 Task: Create a due date automation trigger when advanced on, 2 working days before a card is due add checklist with all checklists complete at 11:00 AM.
Action: Mouse moved to (1029, 309)
Screenshot: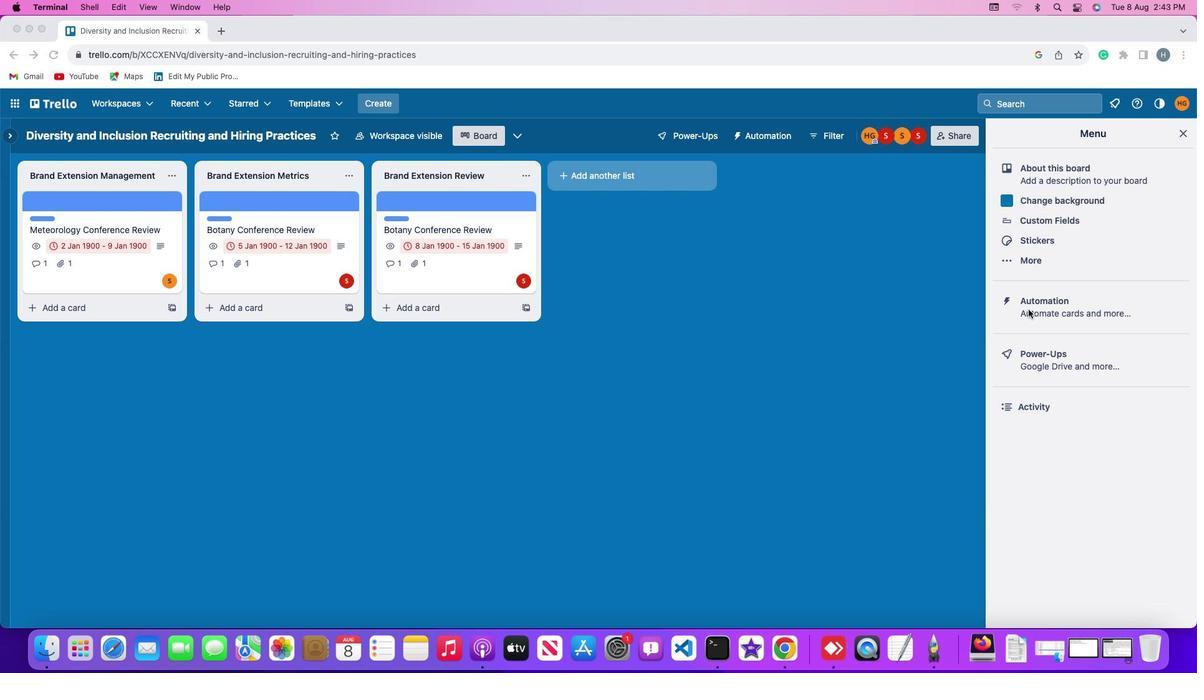 
Action: Mouse pressed left at (1029, 309)
Screenshot: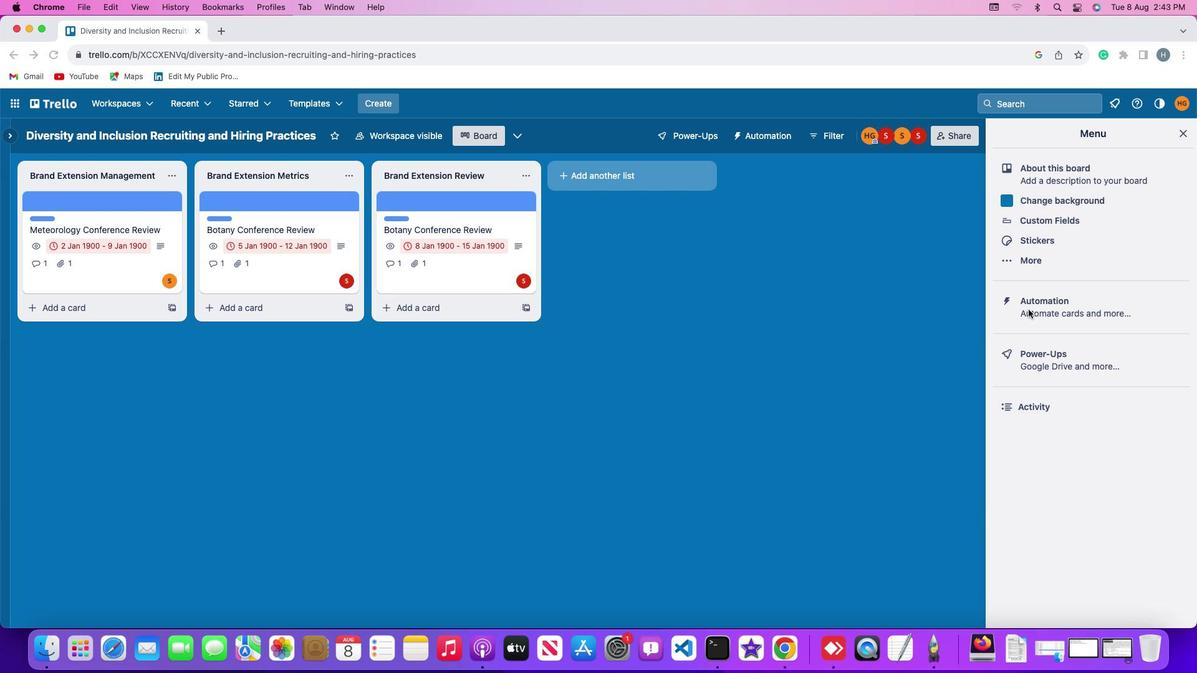 
Action: Mouse pressed left at (1029, 309)
Screenshot: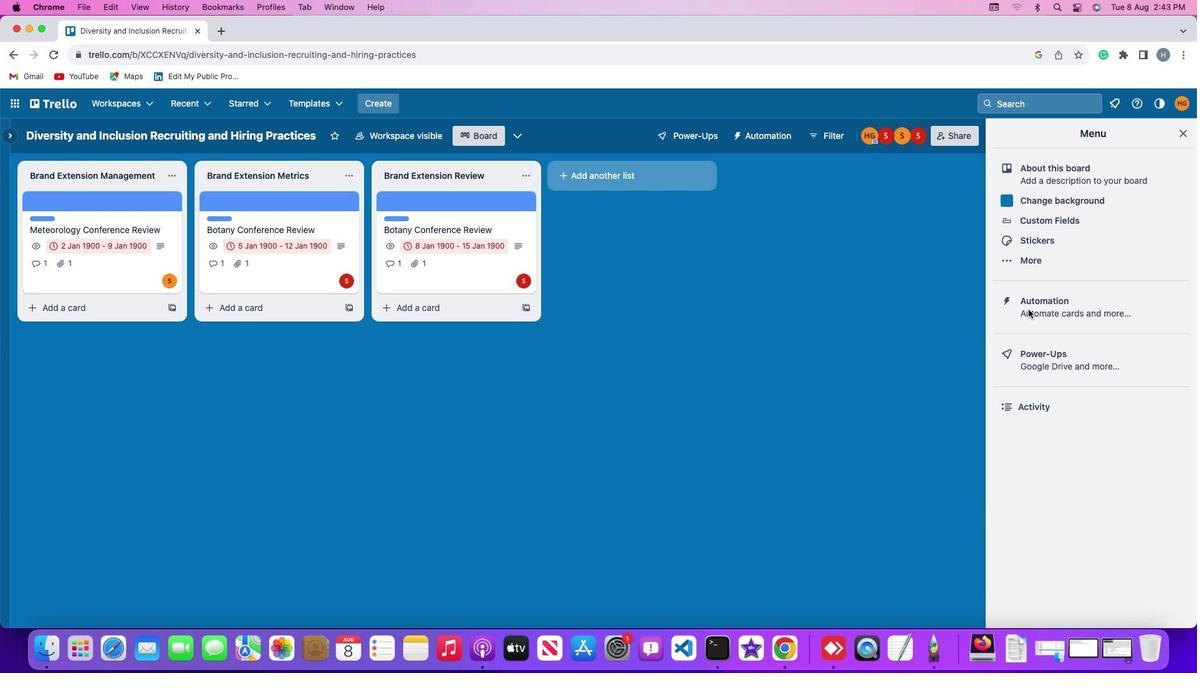 
Action: Mouse moved to (85, 299)
Screenshot: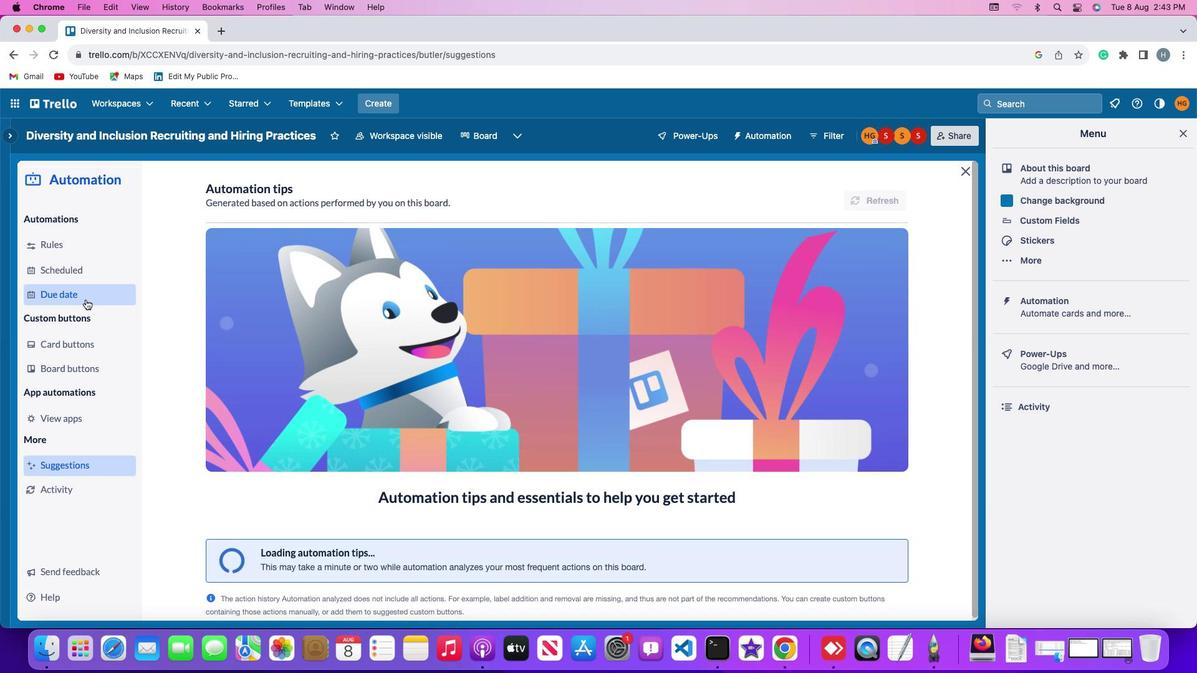 
Action: Mouse pressed left at (85, 299)
Screenshot: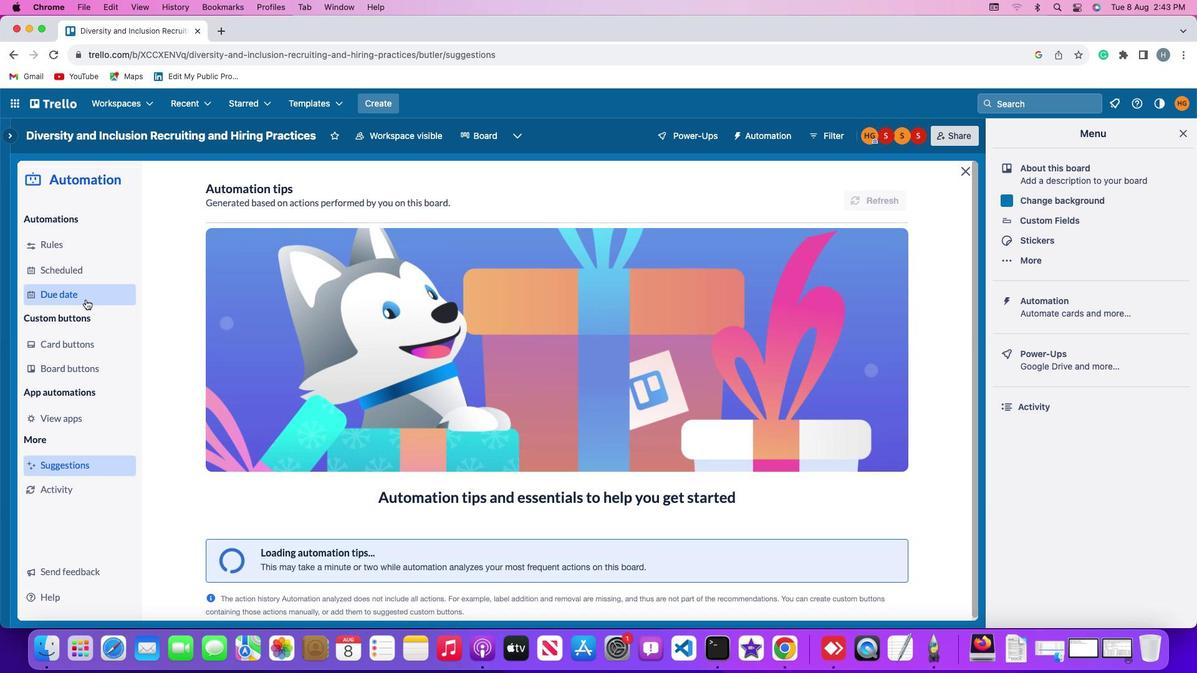 
Action: Mouse moved to (839, 197)
Screenshot: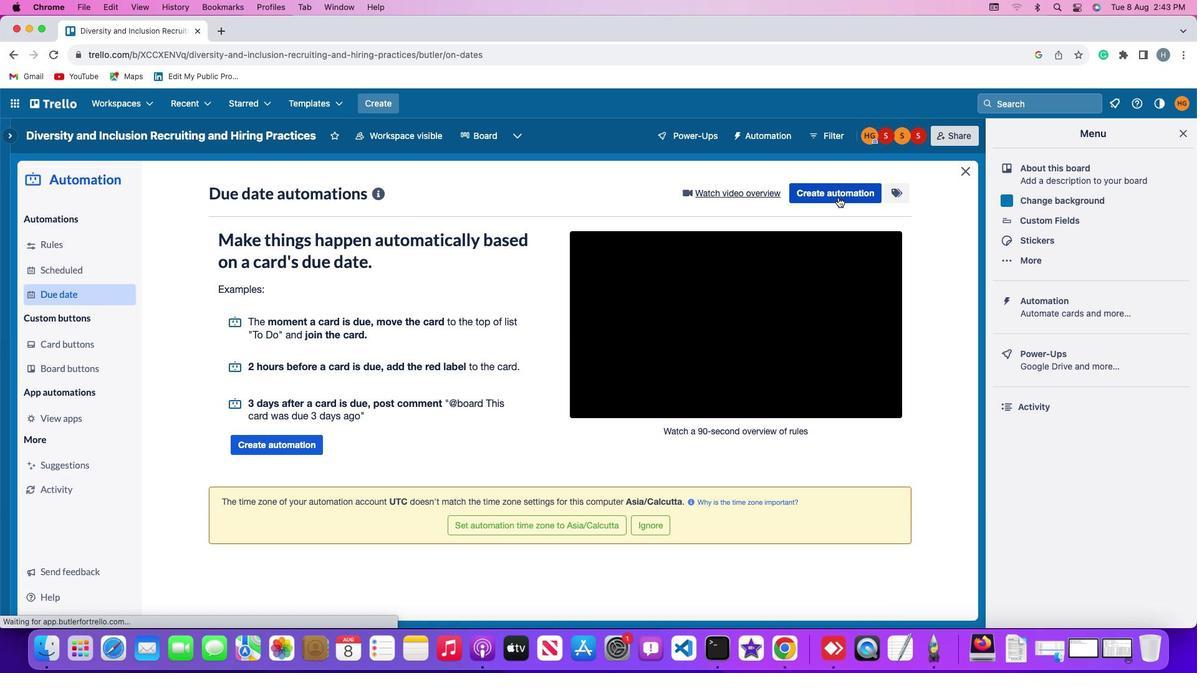 
Action: Mouse pressed left at (839, 197)
Screenshot: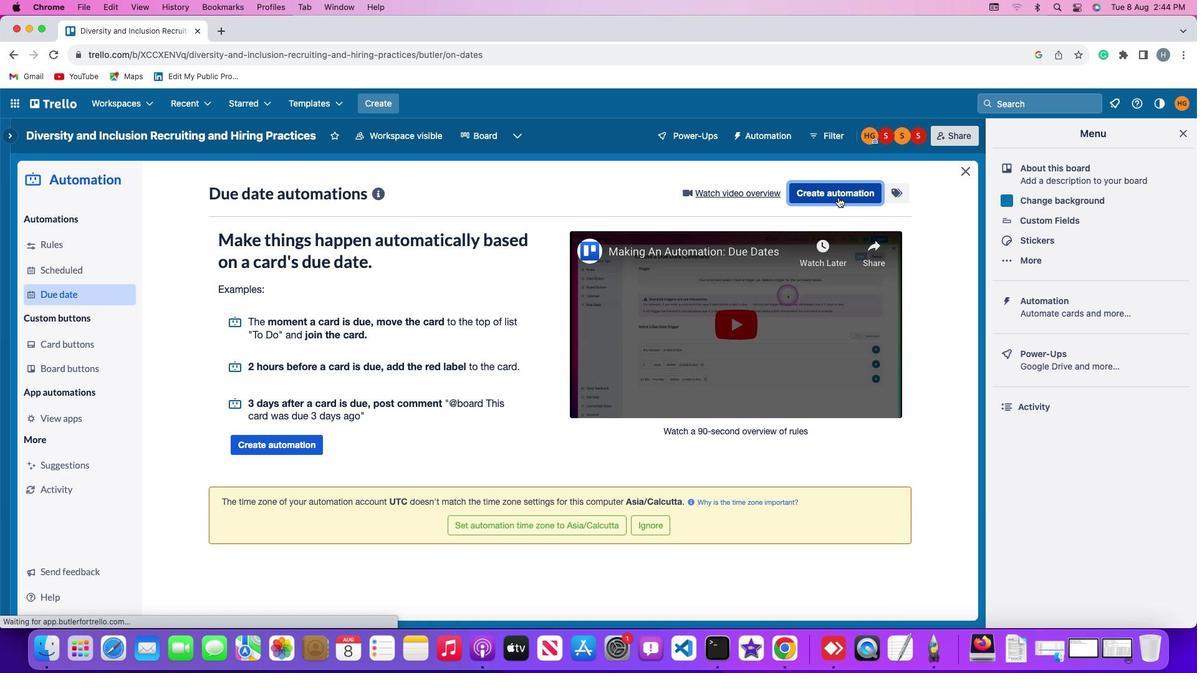 
Action: Mouse moved to (283, 311)
Screenshot: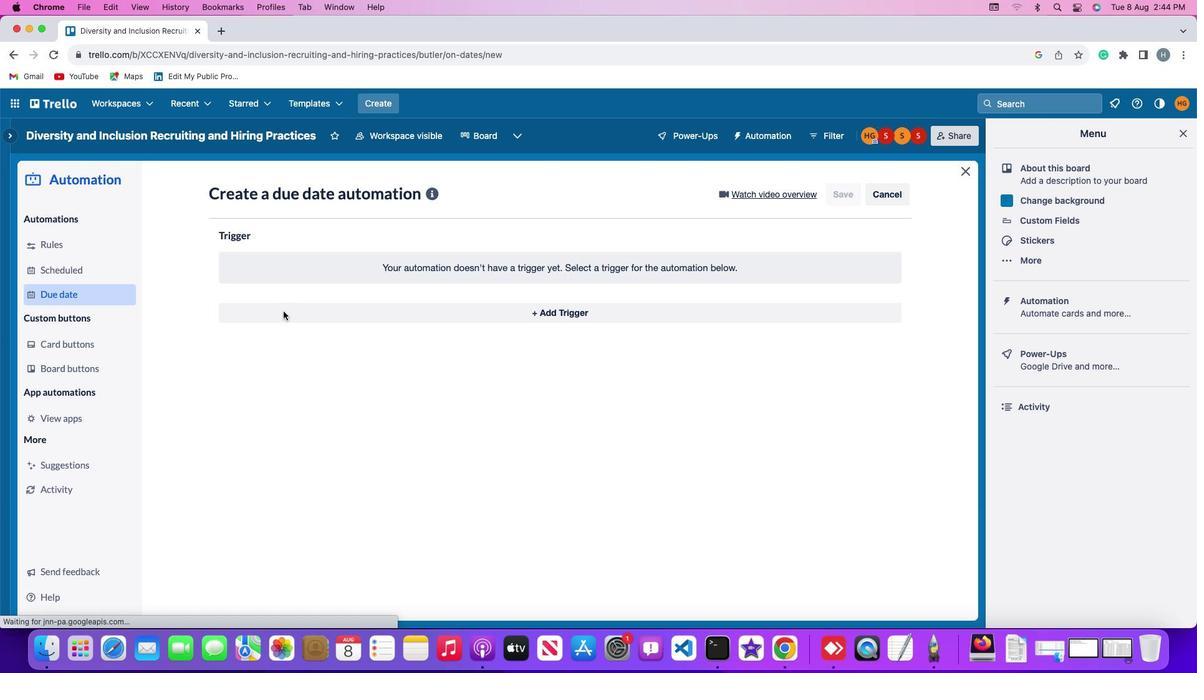 
Action: Mouse pressed left at (283, 311)
Screenshot: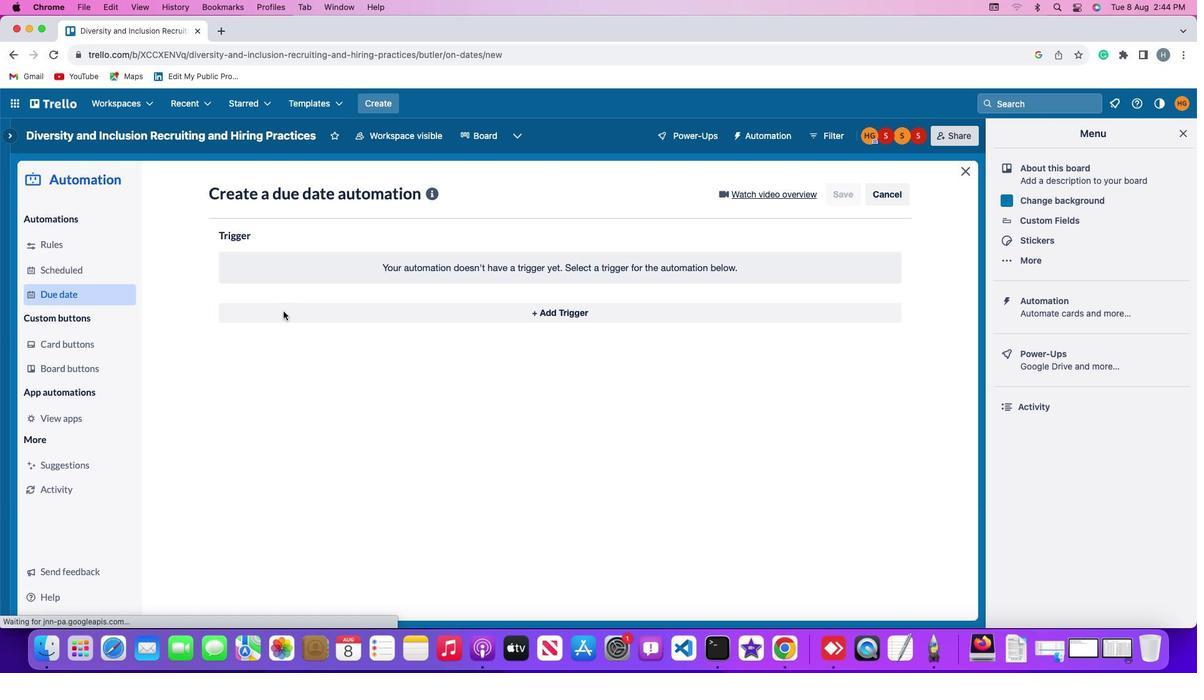 
Action: Mouse moved to (246, 502)
Screenshot: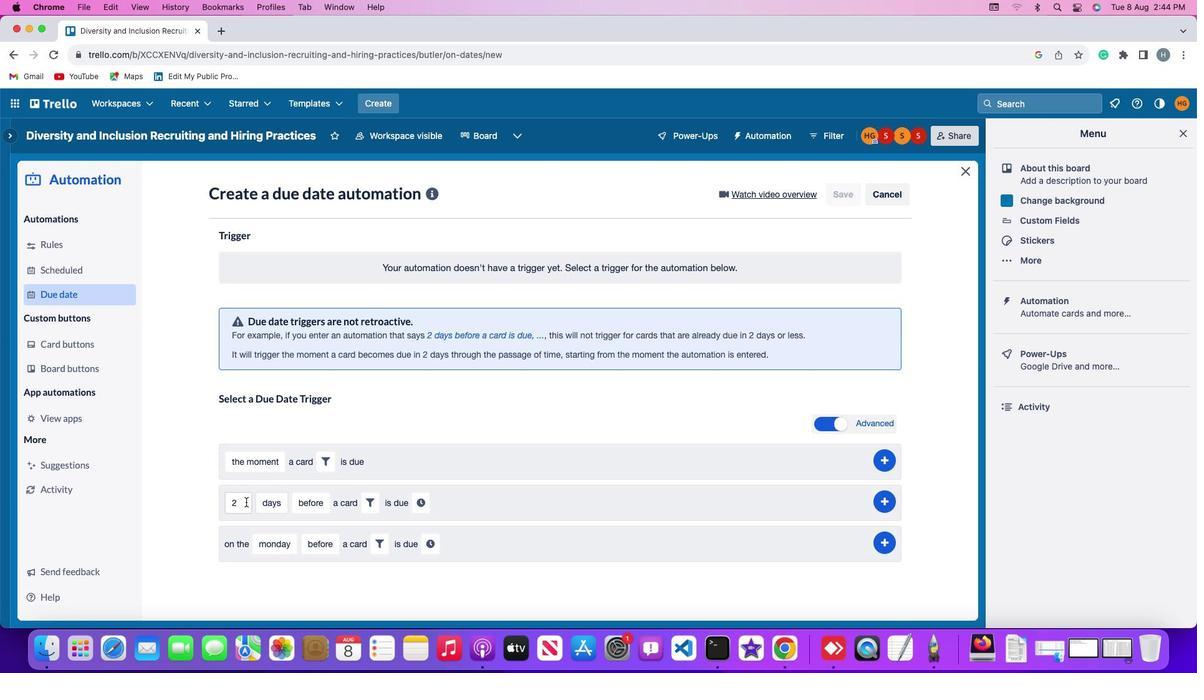 
Action: Mouse pressed left at (246, 502)
Screenshot: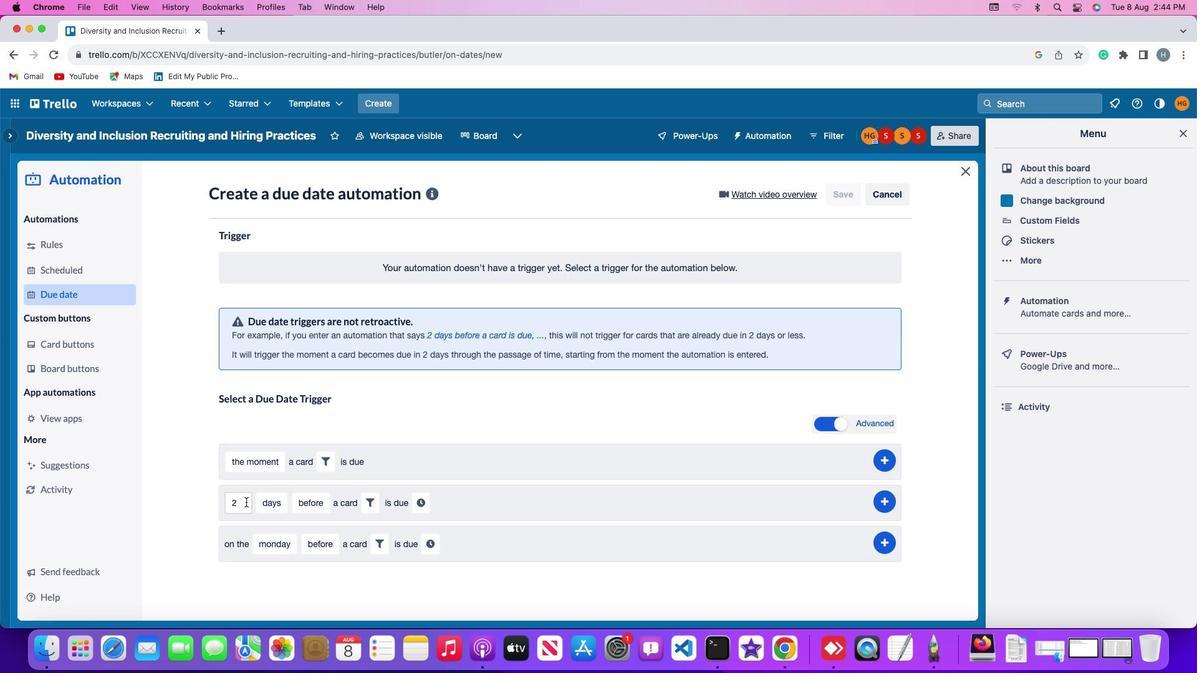 
Action: Key pressed Key.backspace'2'
Screenshot: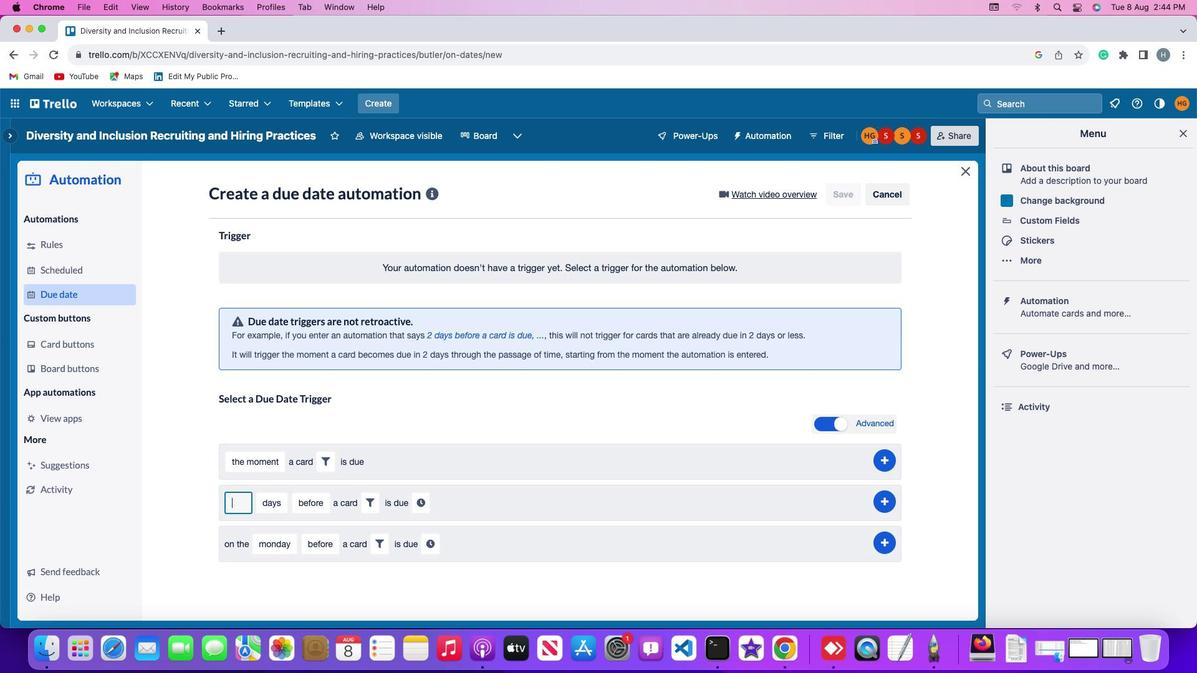 
Action: Mouse moved to (281, 502)
Screenshot: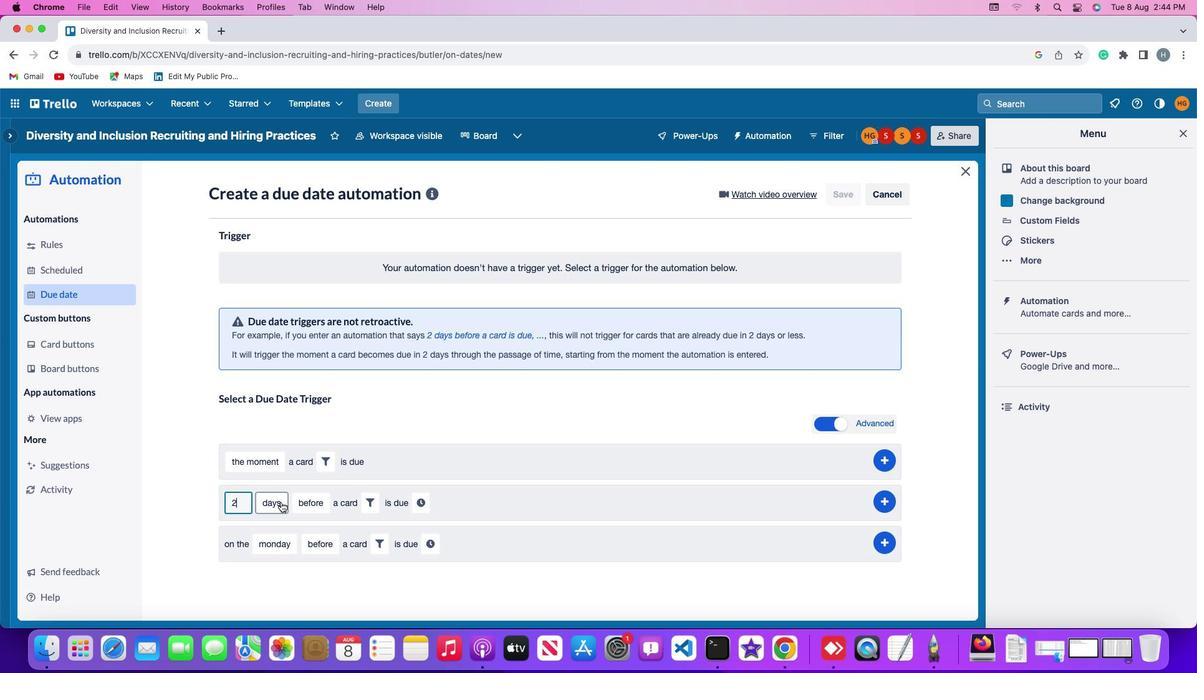 
Action: Mouse pressed left at (281, 502)
Screenshot: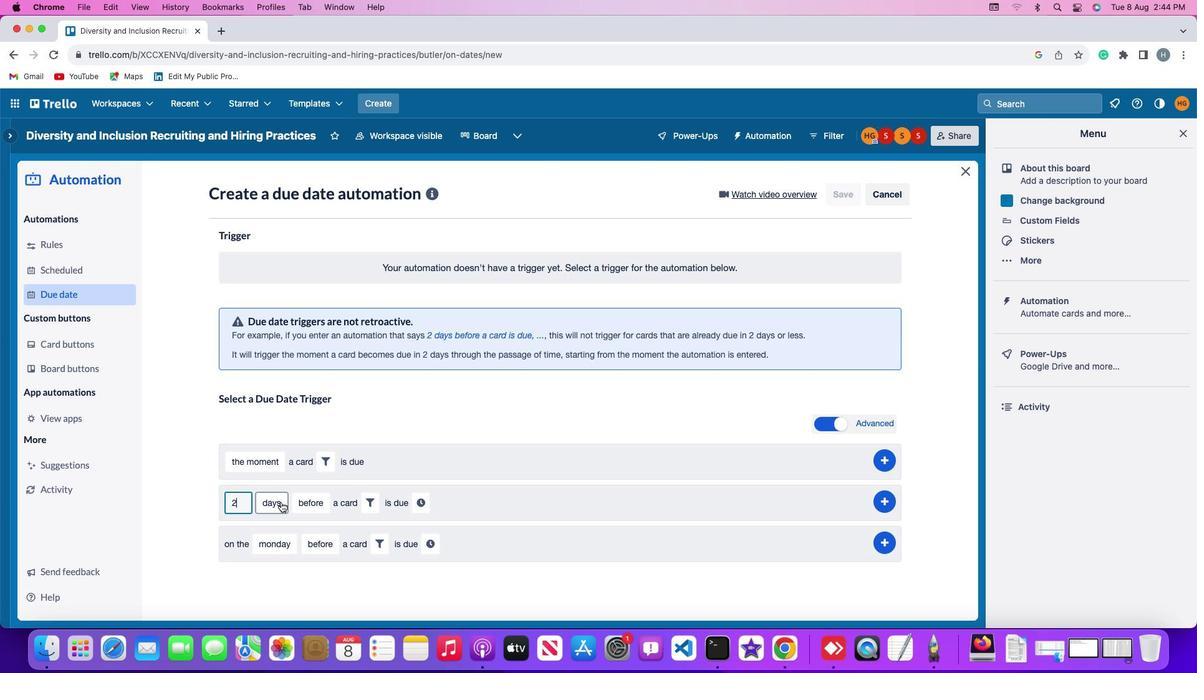 
Action: Mouse moved to (278, 545)
Screenshot: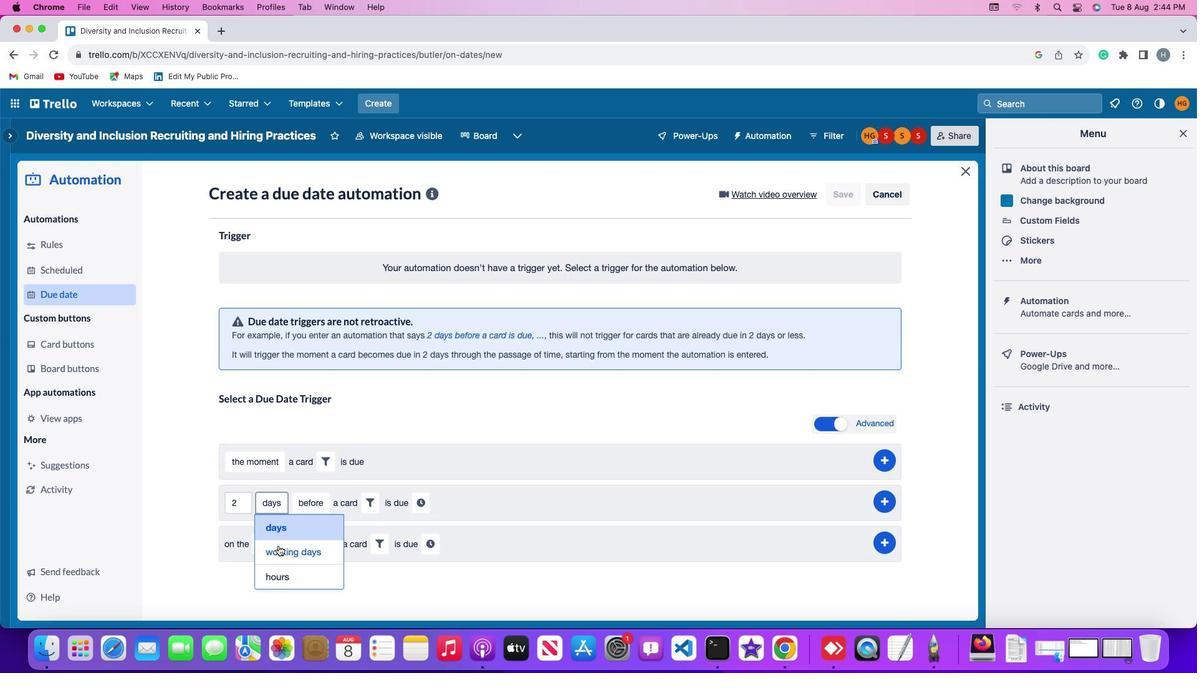 
Action: Mouse pressed left at (278, 545)
Screenshot: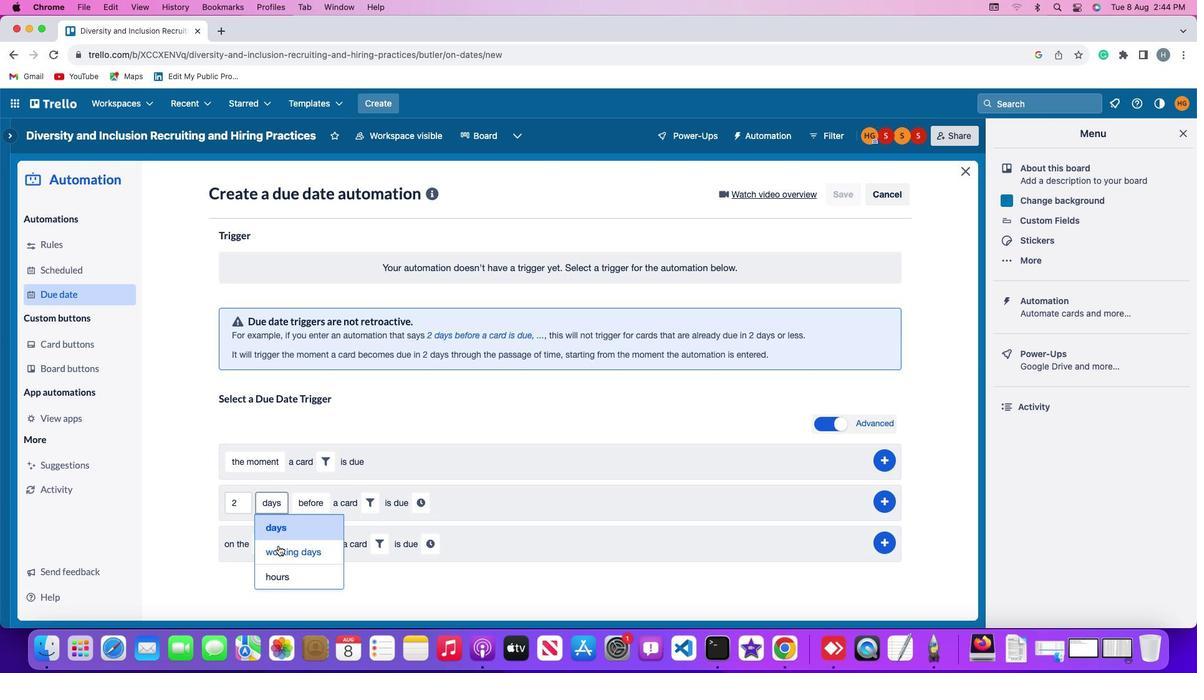 
Action: Mouse moved to (333, 504)
Screenshot: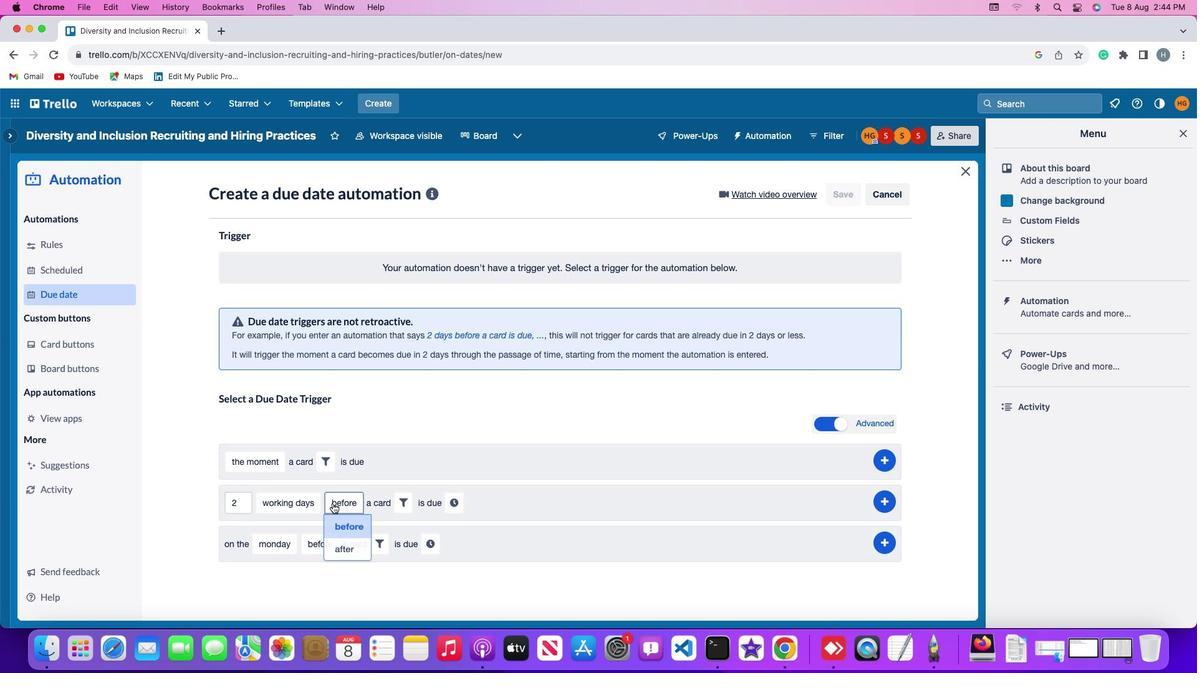 
Action: Mouse pressed left at (333, 504)
Screenshot: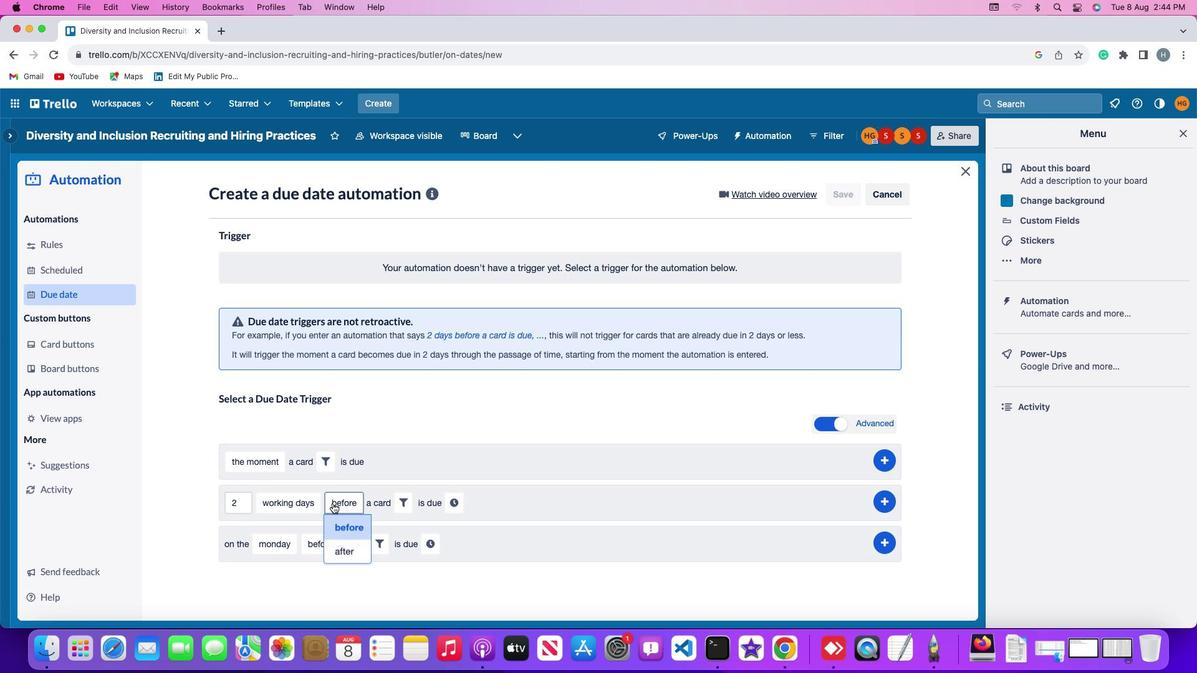 
Action: Mouse moved to (346, 527)
Screenshot: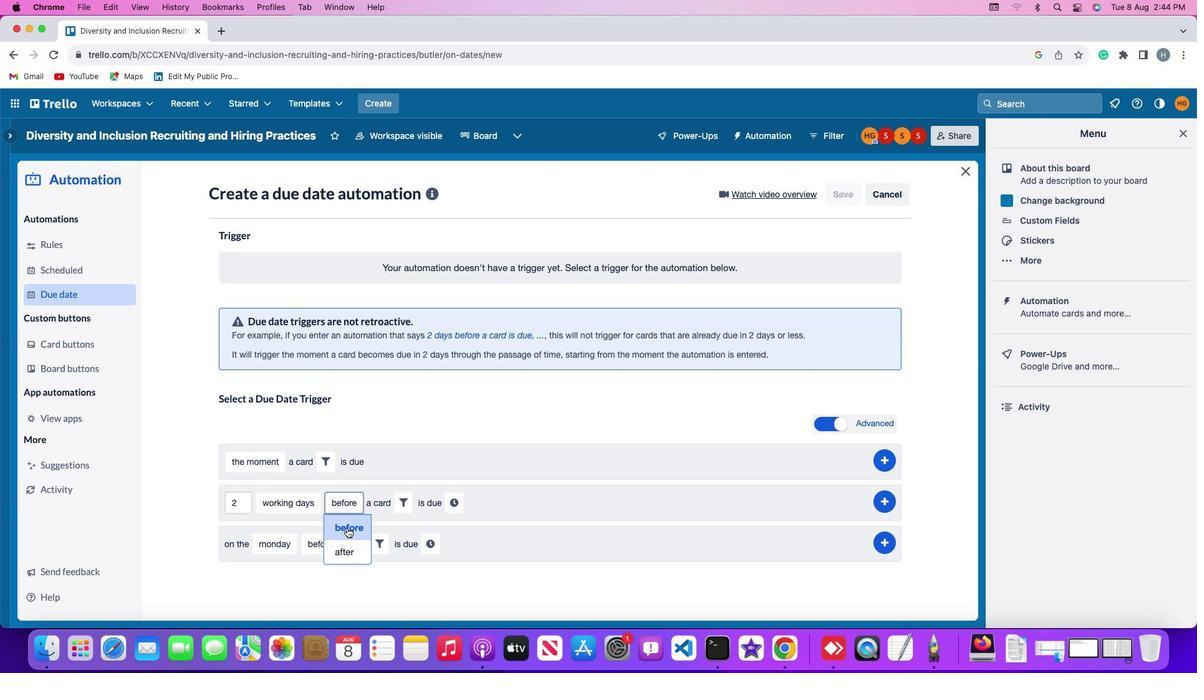 
Action: Mouse pressed left at (346, 527)
Screenshot: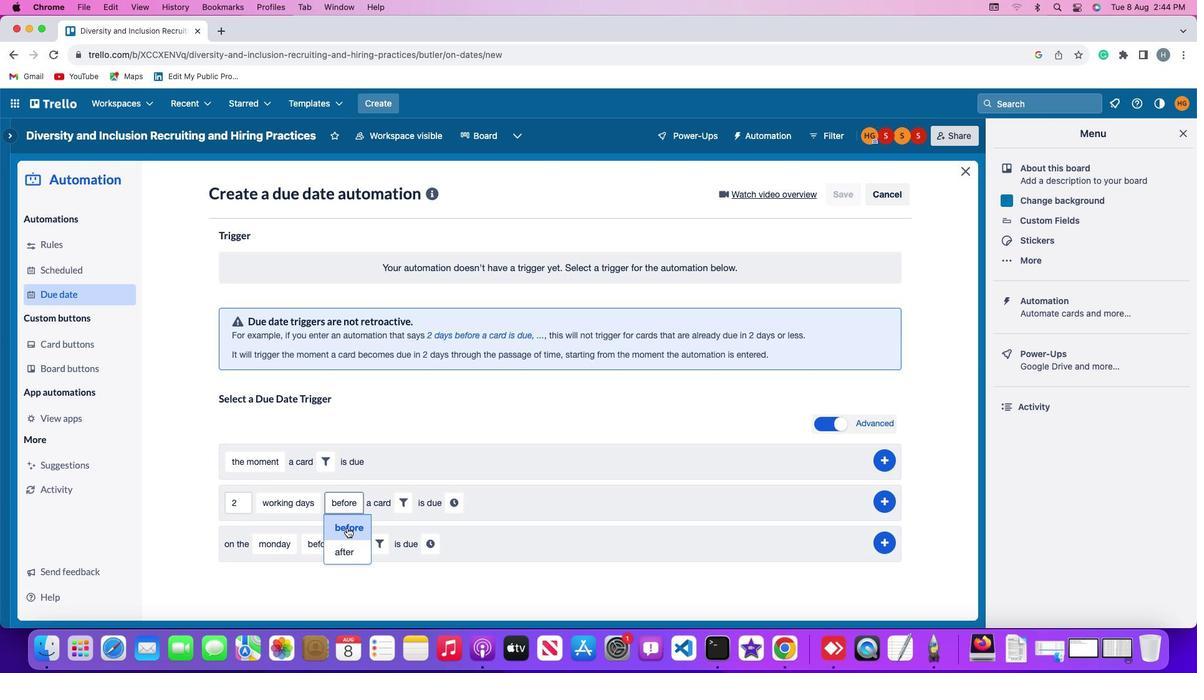 
Action: Mouse moved to (407, 510)
Screenshot: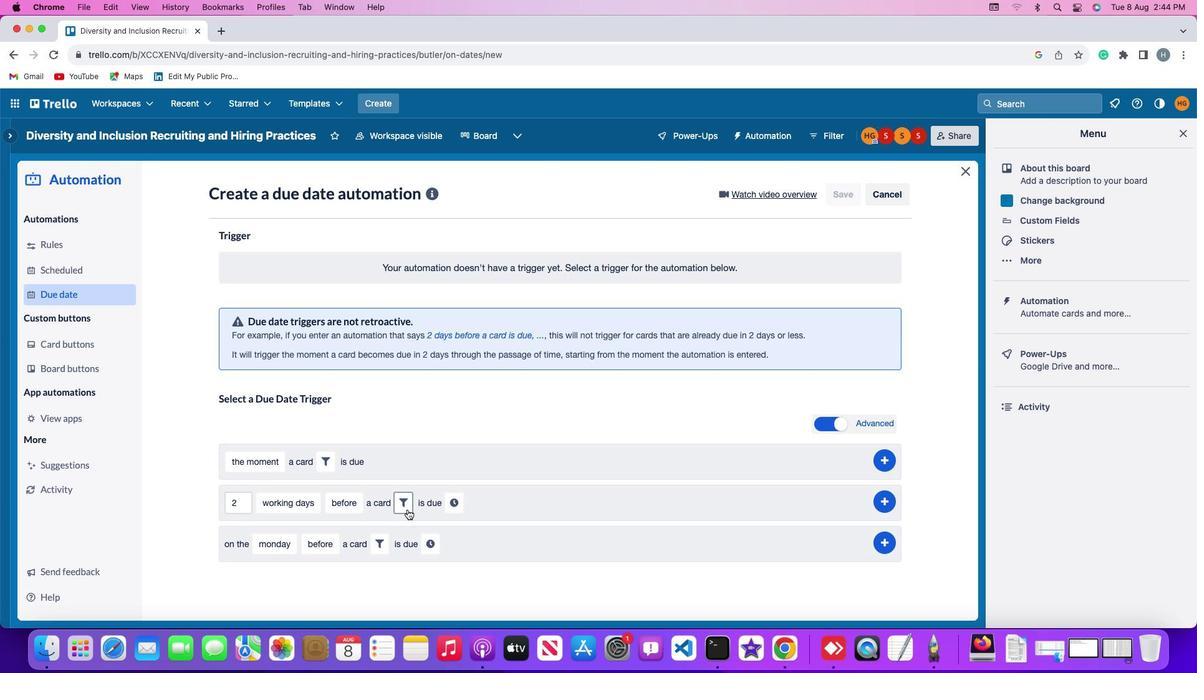 
Action: Mouse pressed left at (407, 510)
Screenshot: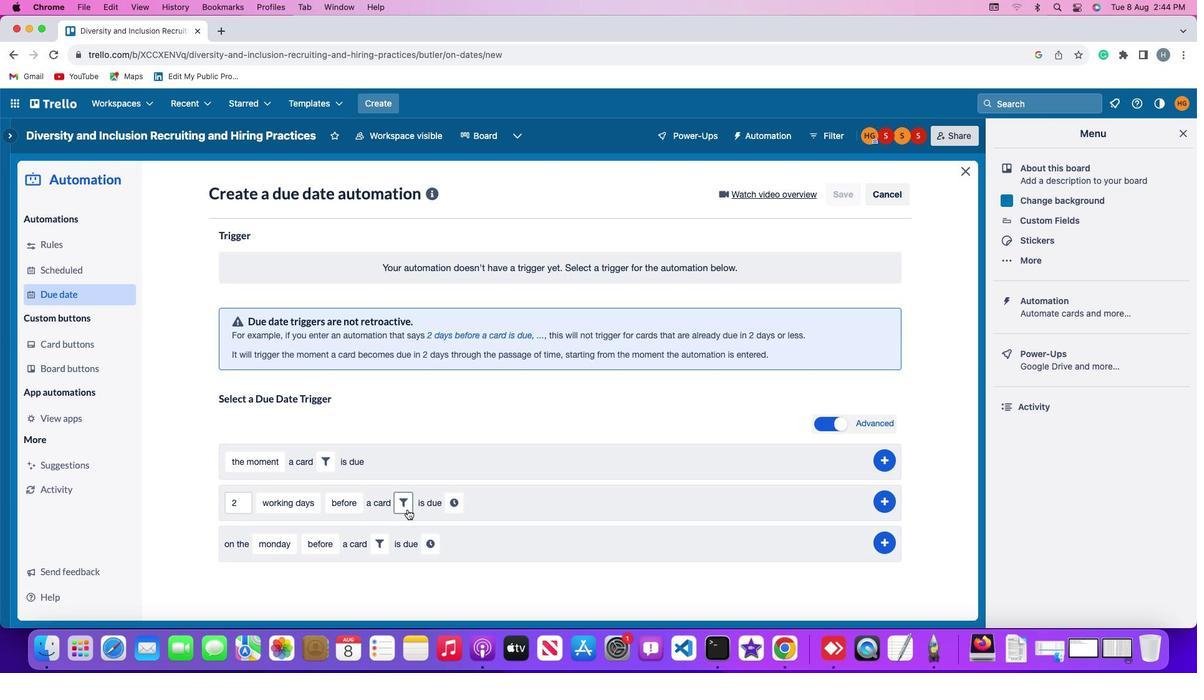 
Action: Mouse moved to (517, 539)
Screenshot: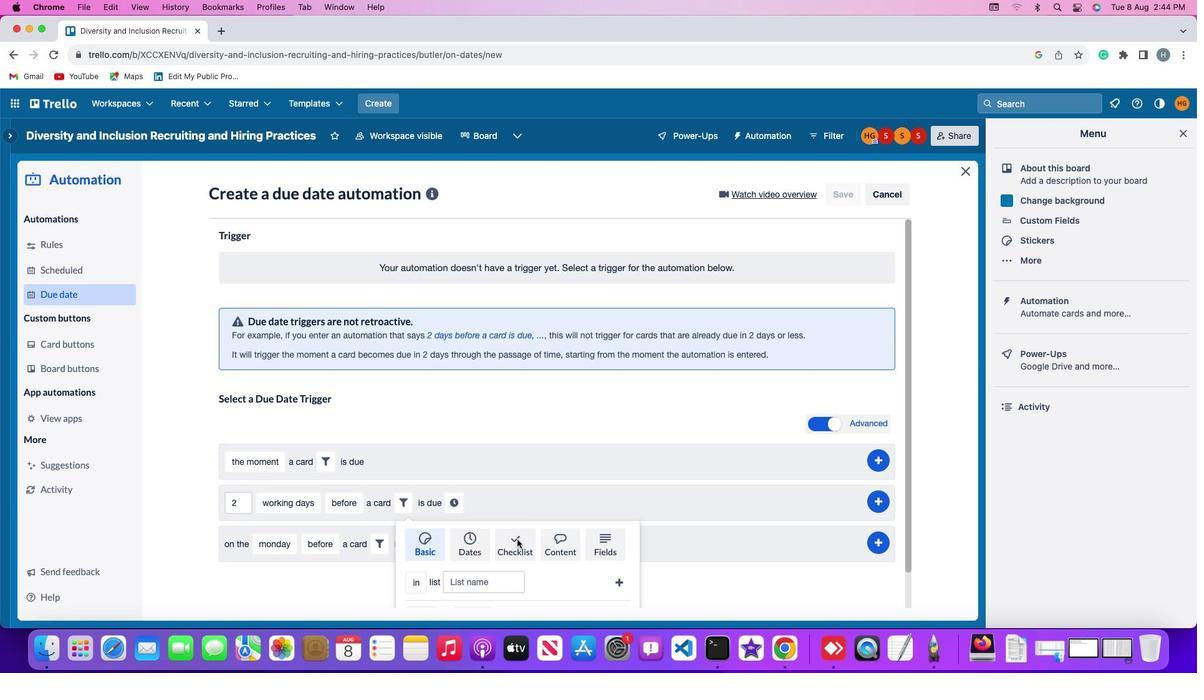 
Action: Mouse pressed left at (517, 539)
Screenshot: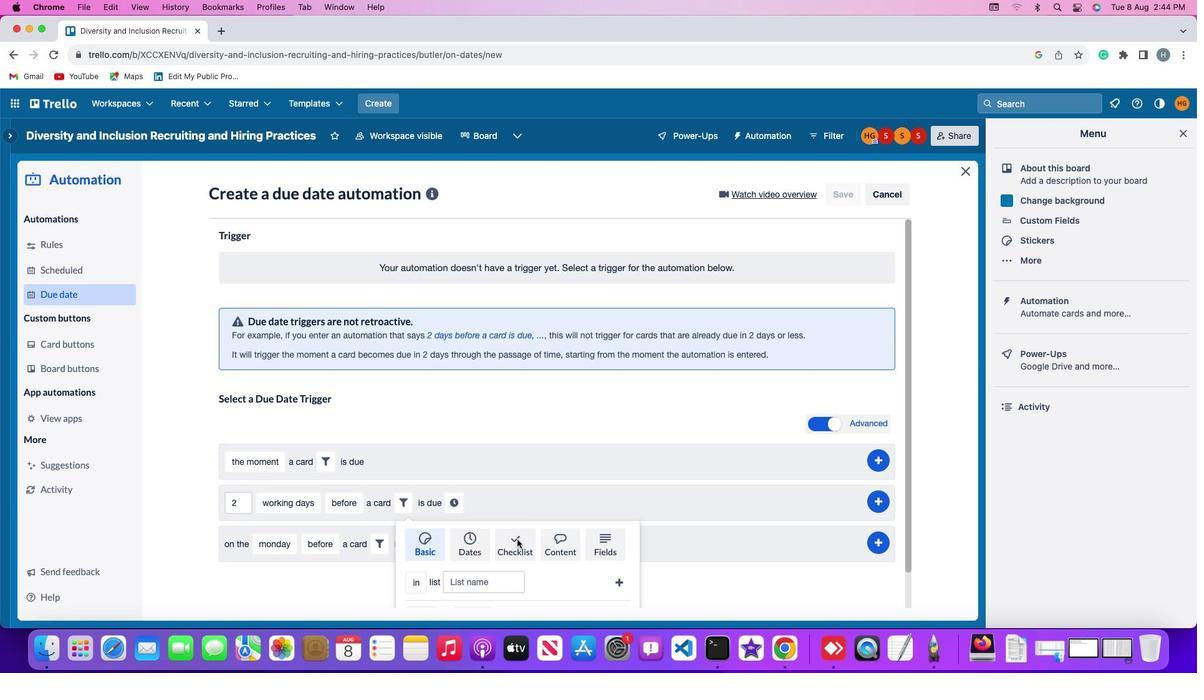 
Action: Mouse moved to (492, 455)
Screenshot: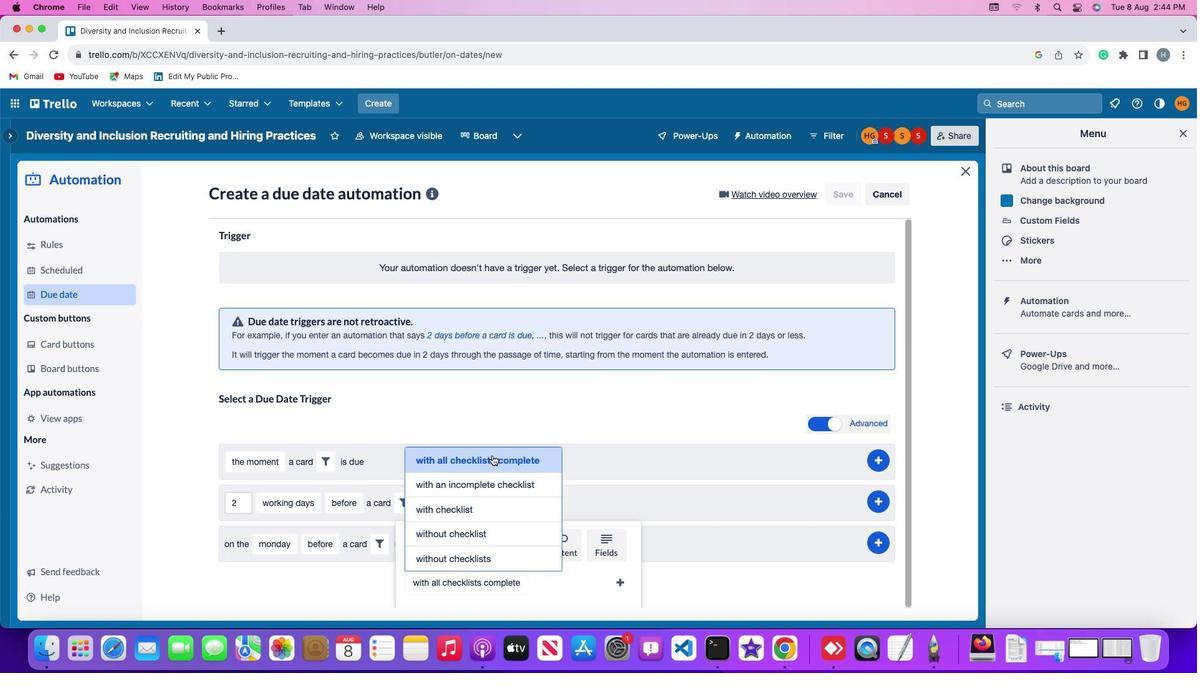 
Action: Mouse pressed left at (492, 455)
Screenshot: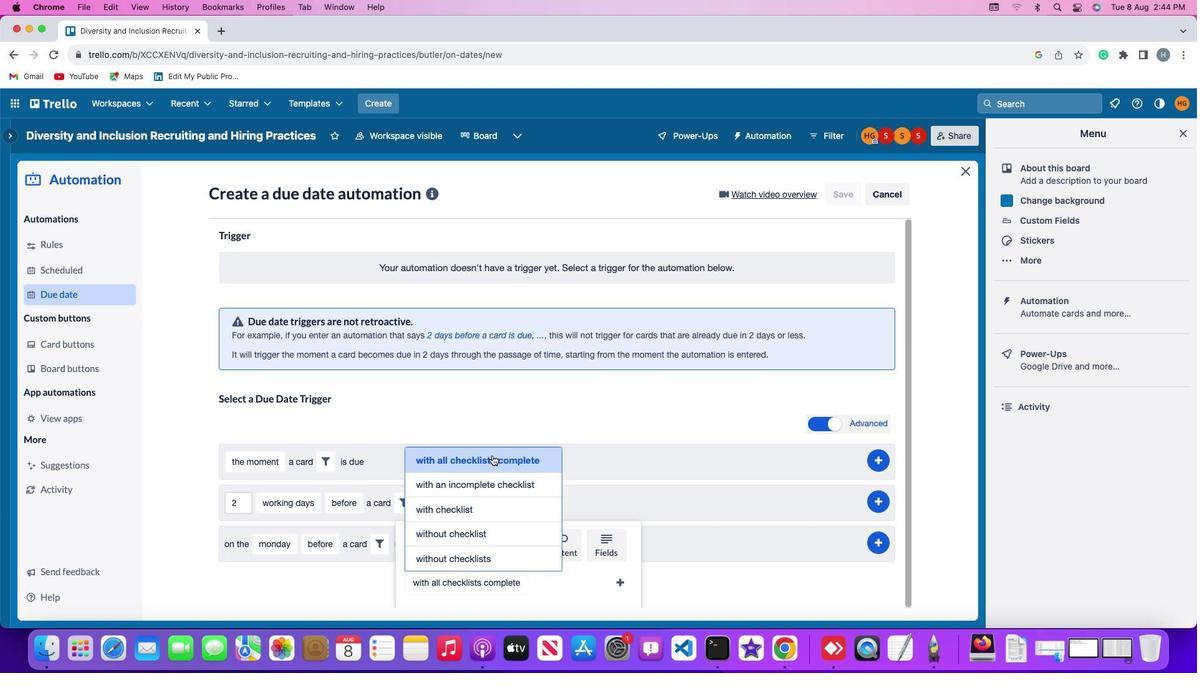 
Action: Mouse moved to (620, 581)
Screenshot: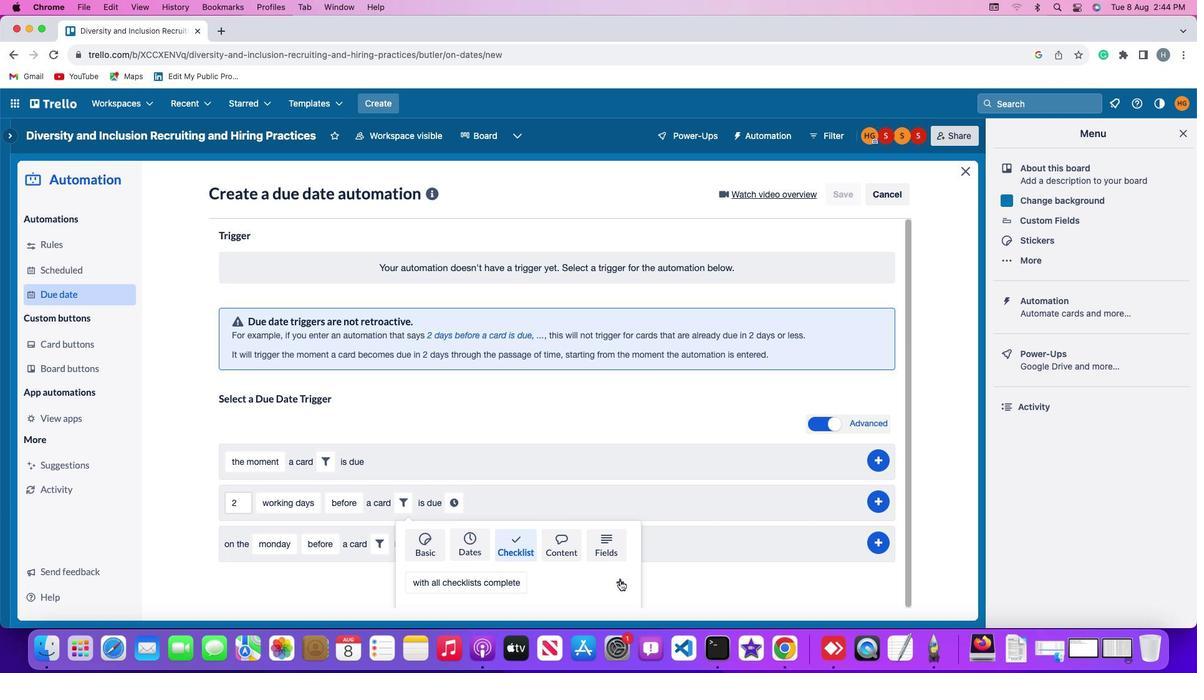 
Action: Mouse pressed left at (620, 581)
Screenshot: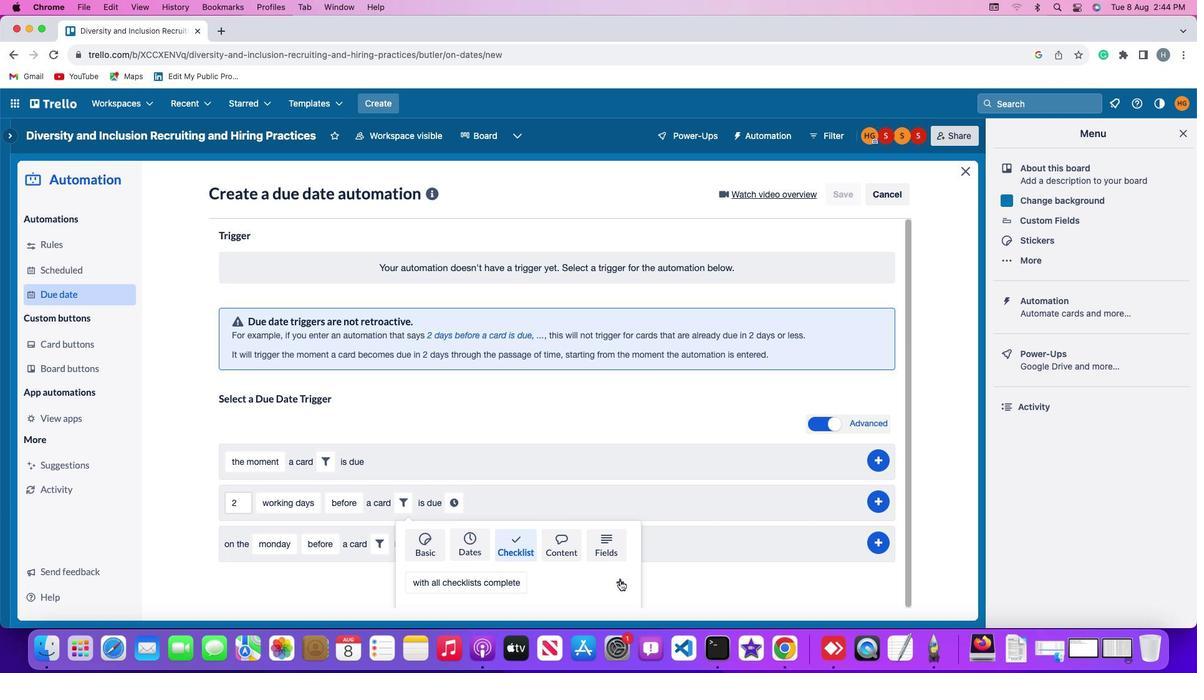 
Action: Mouse moved to (592, 509)
Screenshot: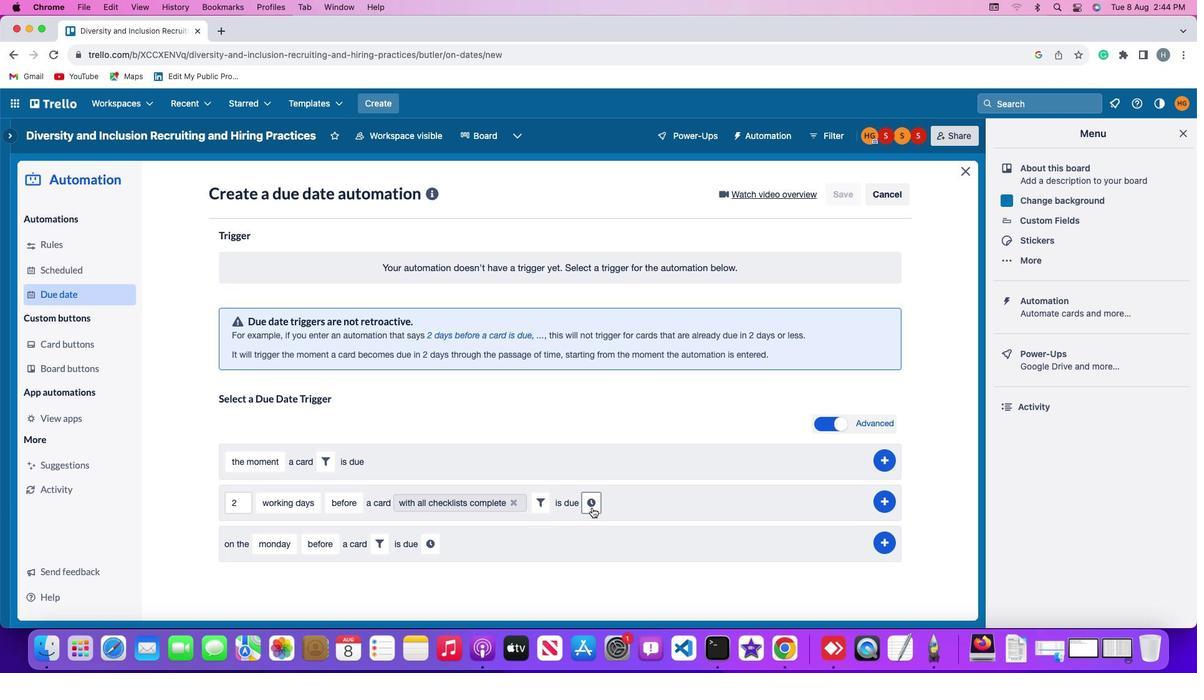 
Action: Mouse pressed left at (592, 509)
Screenshot: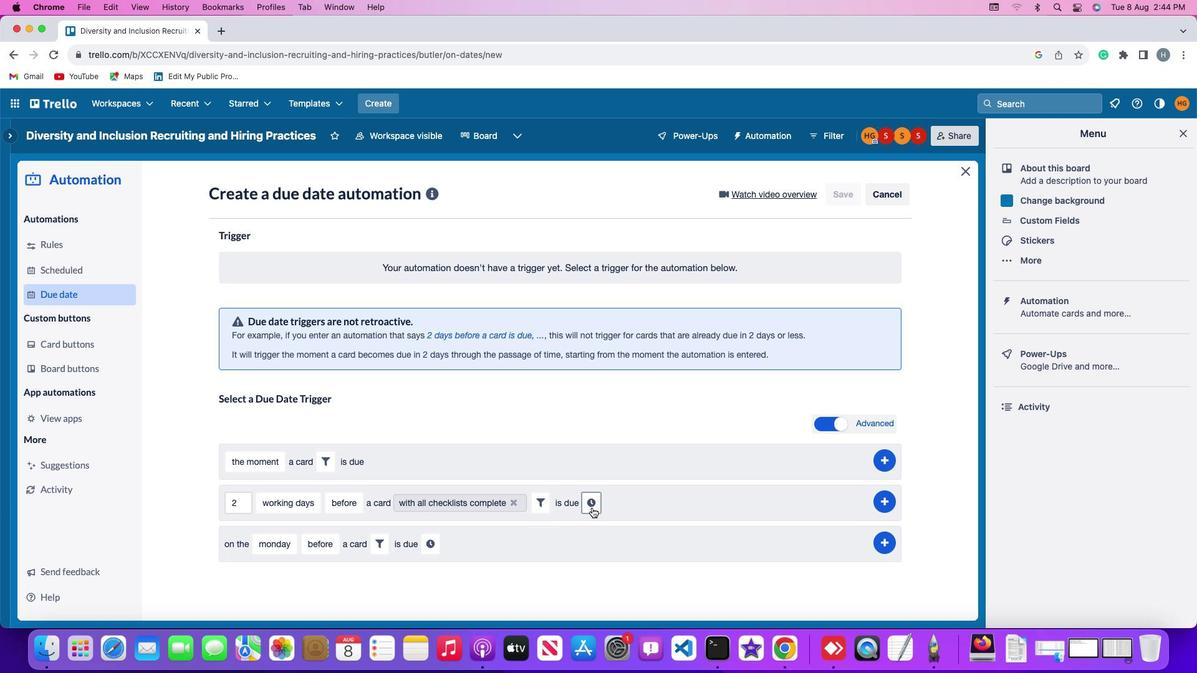 
Action: Mouse moved to (613, 506)
Screenshot: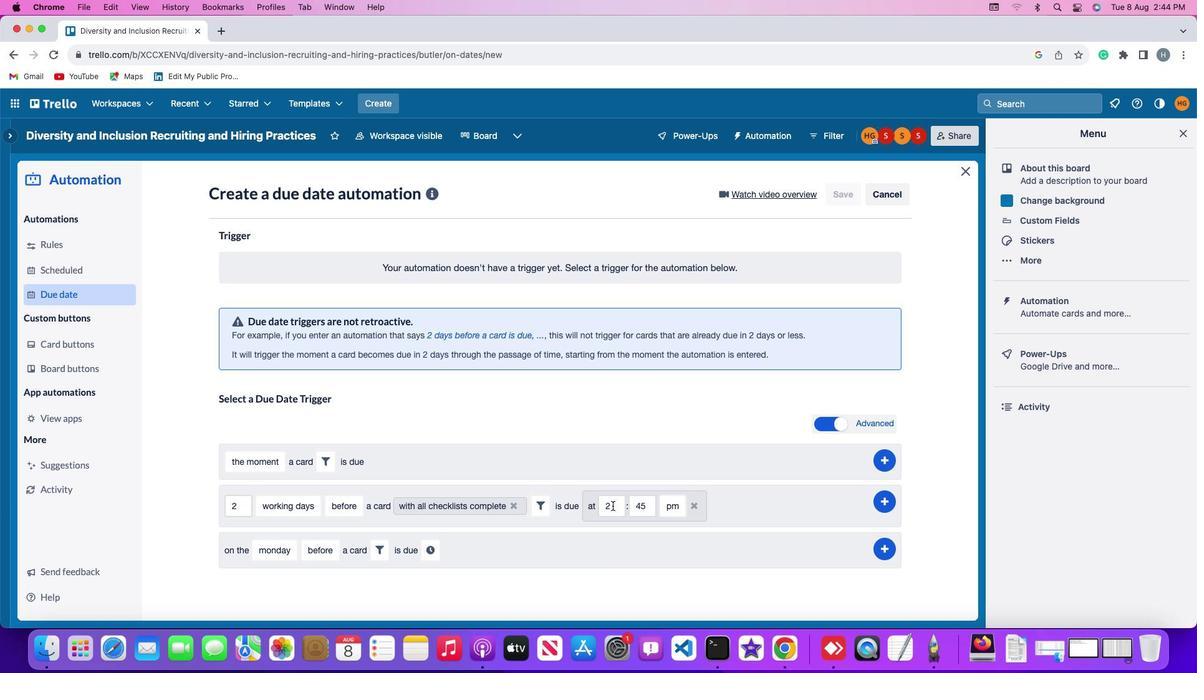 
Action: Mouse pressed left at (613, 506)
Screenshot: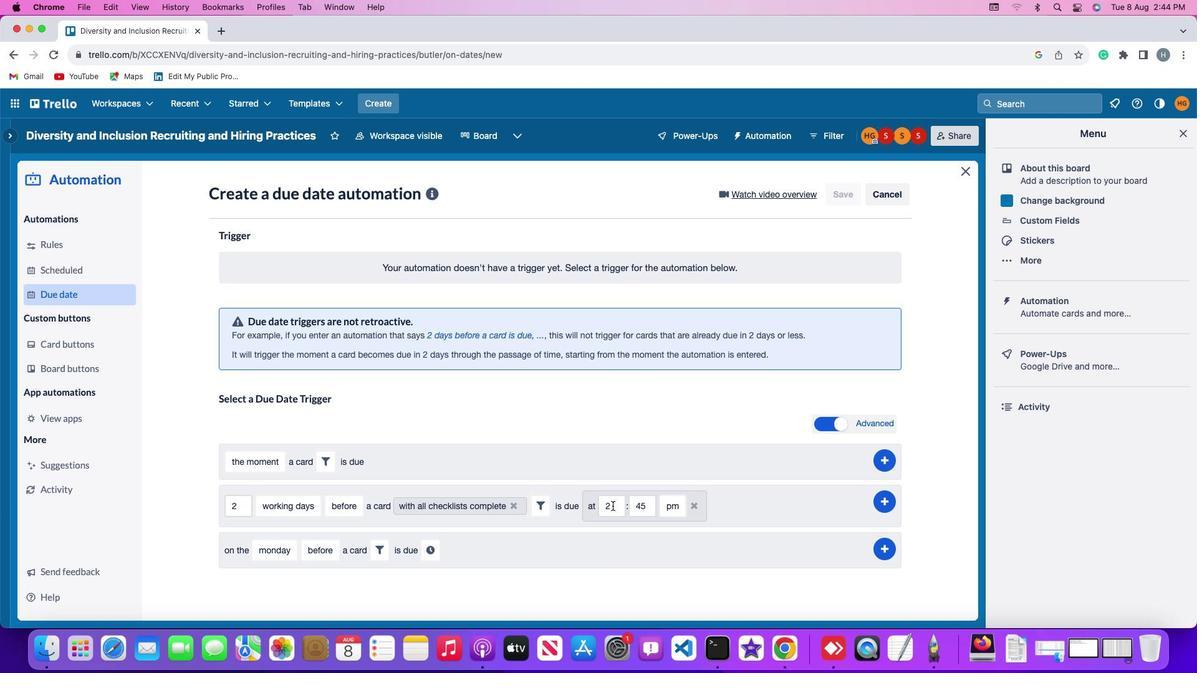 
Action: Mouse moved to (618, 506)
Screenshot: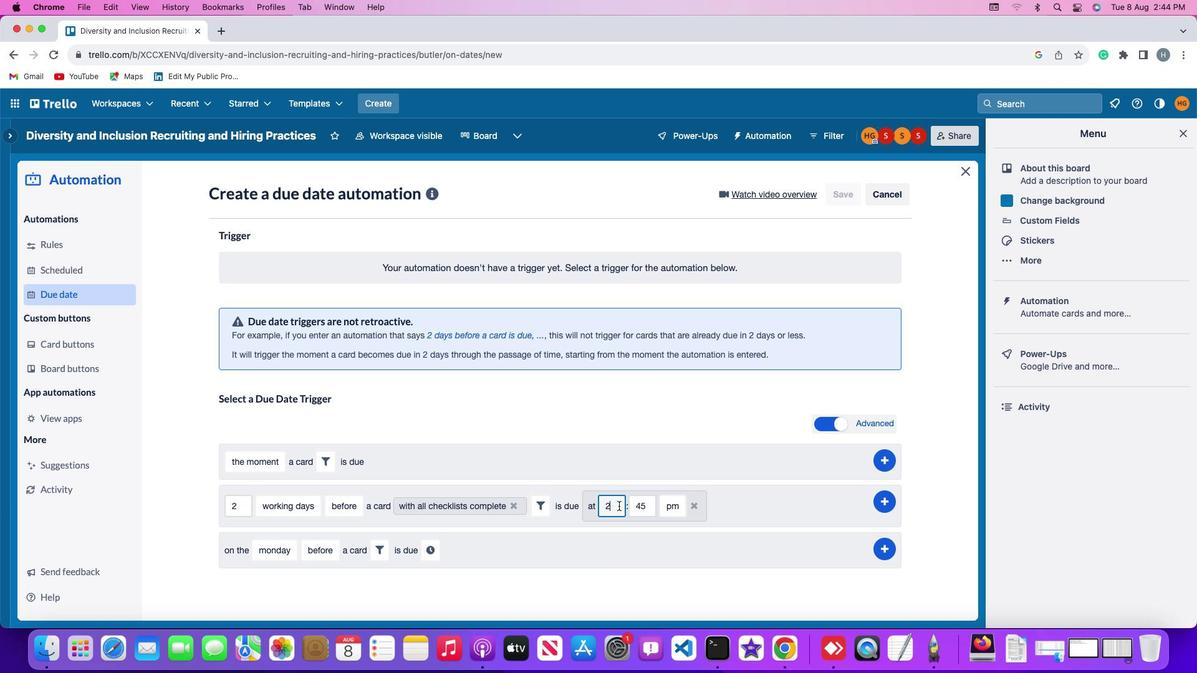 
Action: Key pressed Key.backspace'1''1'
Screenshot: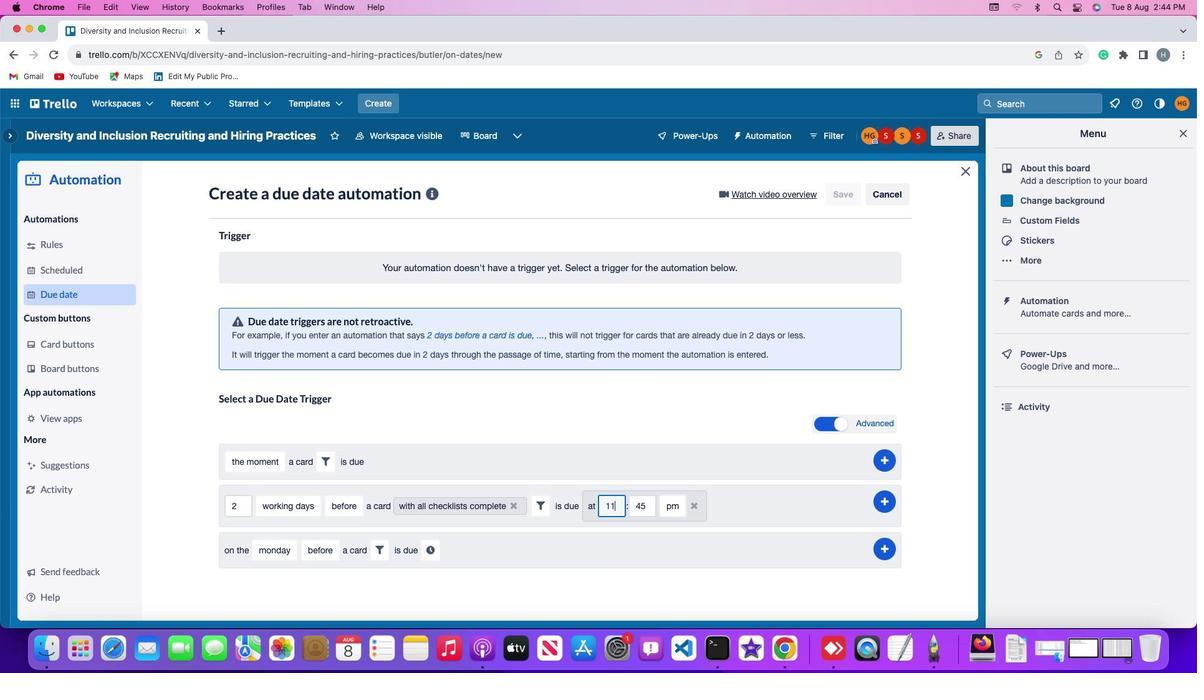
Action: Mouse moved to (651, 504)
Screenshot: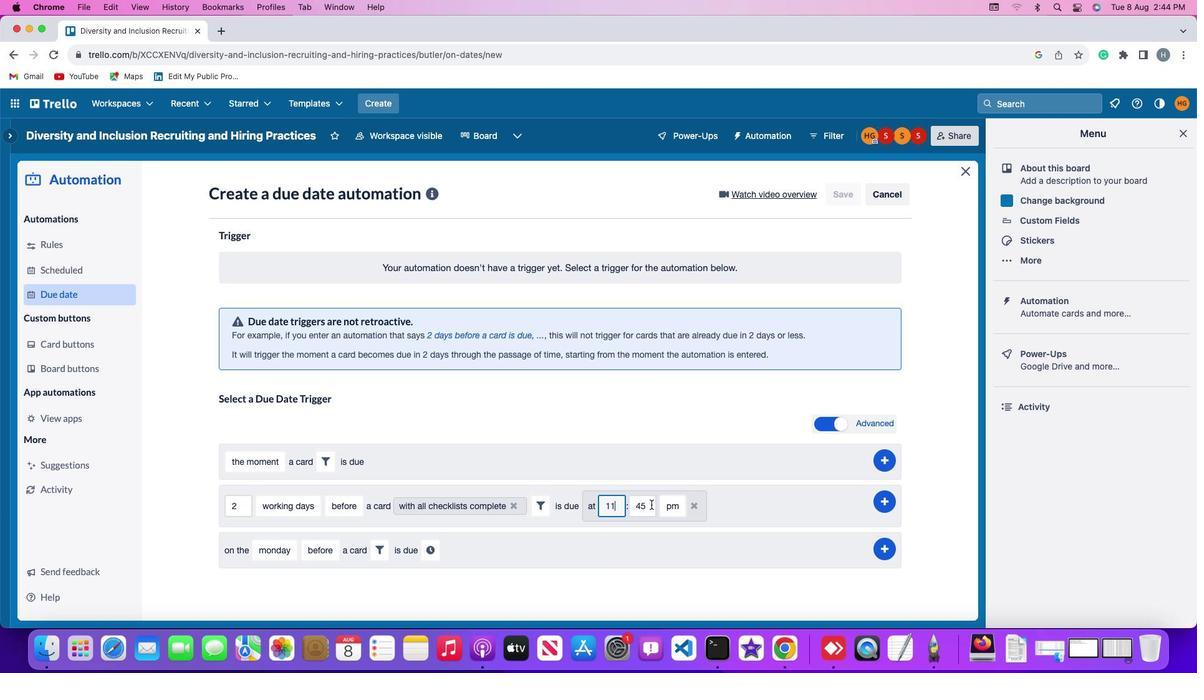 
Action: Mouse pressed left at (651, 504)
Screenshot: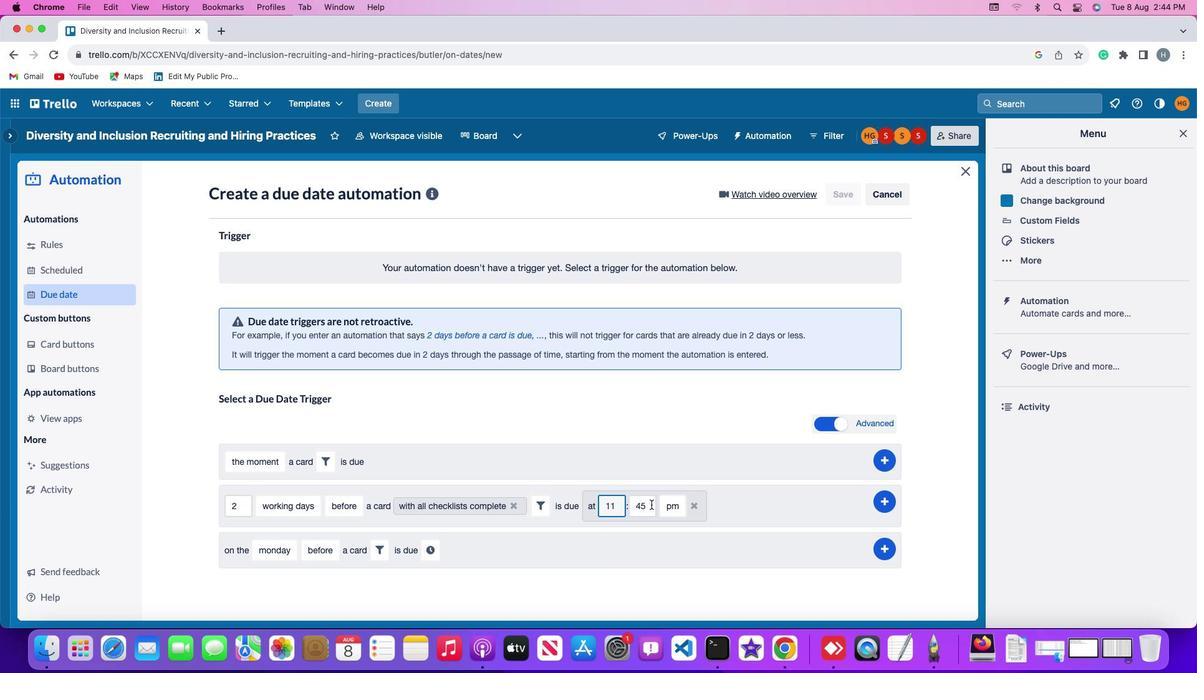 
Action: Key pressed Key.backspaceKey.backspaceKey.backspace'0''0'
Screenshot: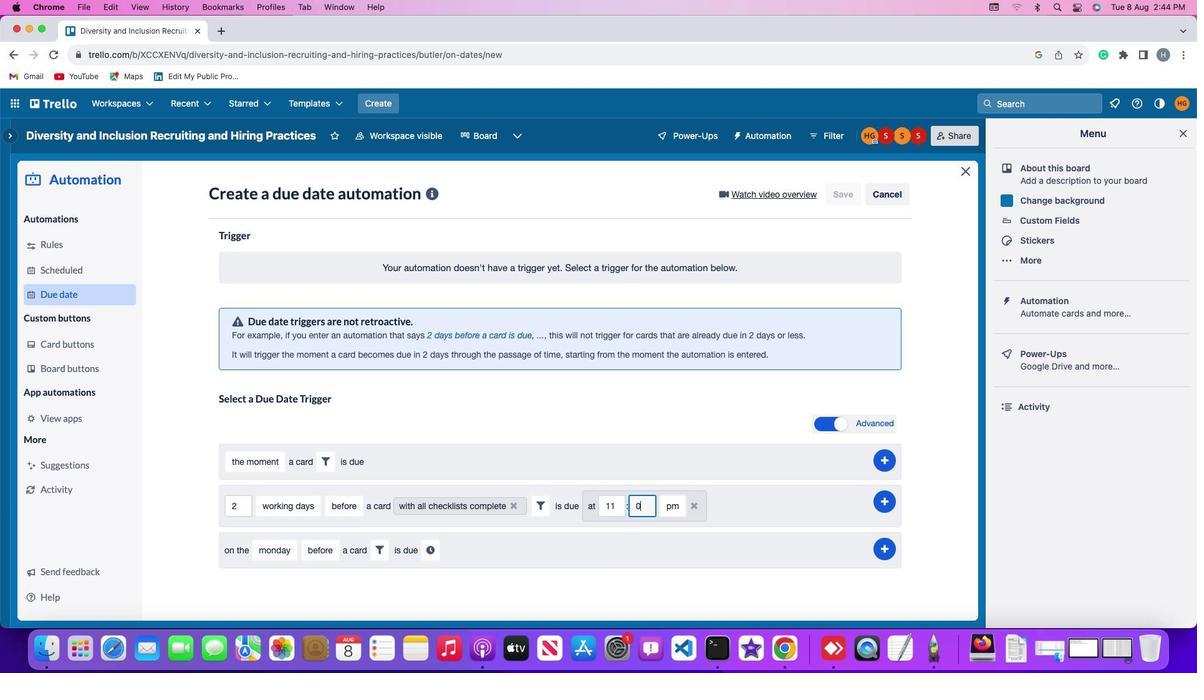
Action: Mouse moved to (675, 505)
Screenshot: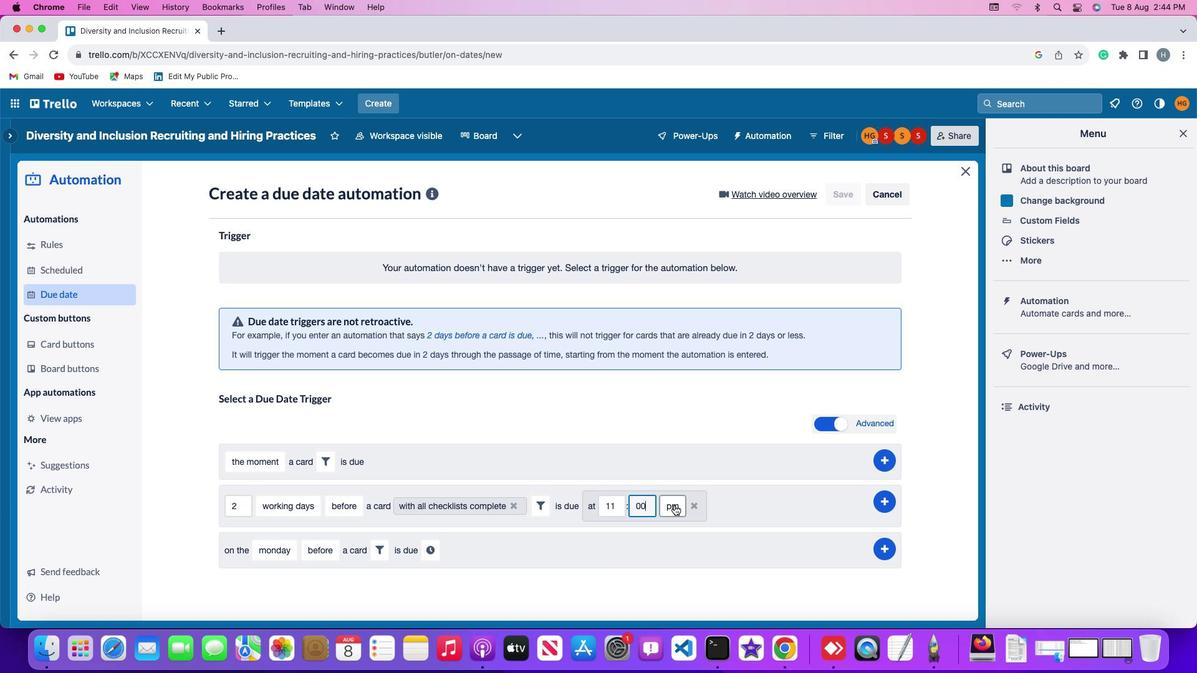 
Action: Mouse pressed left at (675, 505)
Screenshot: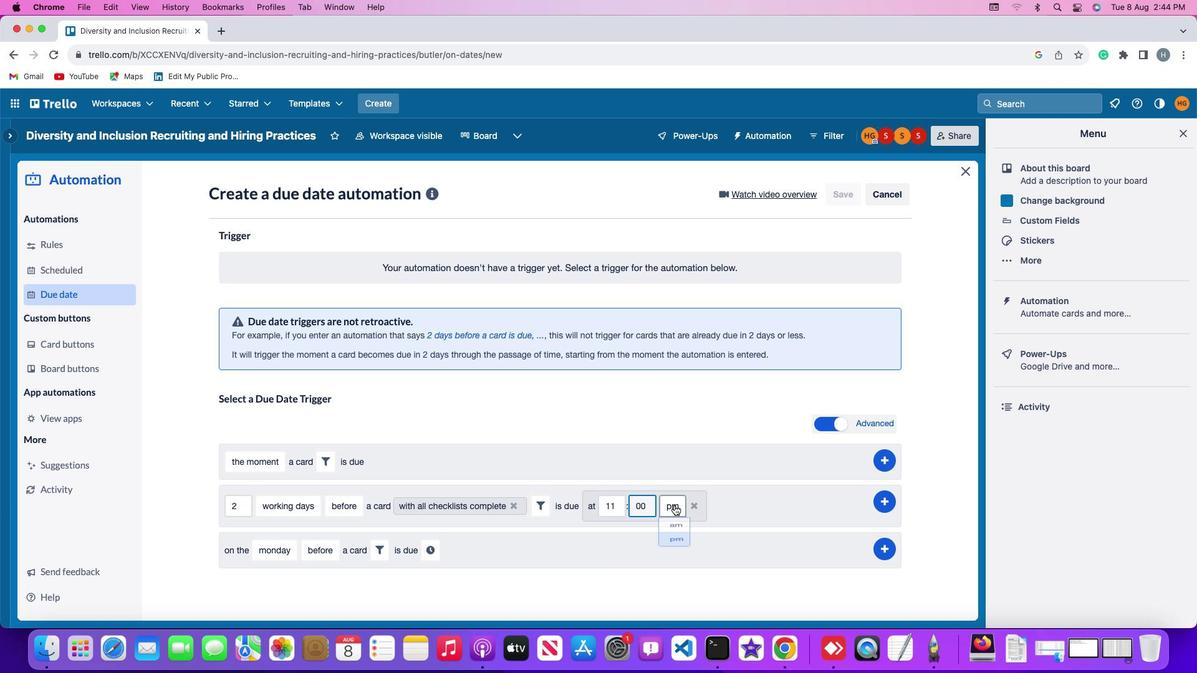 
Action: Mouse moved to (674, 522)
Screenshot: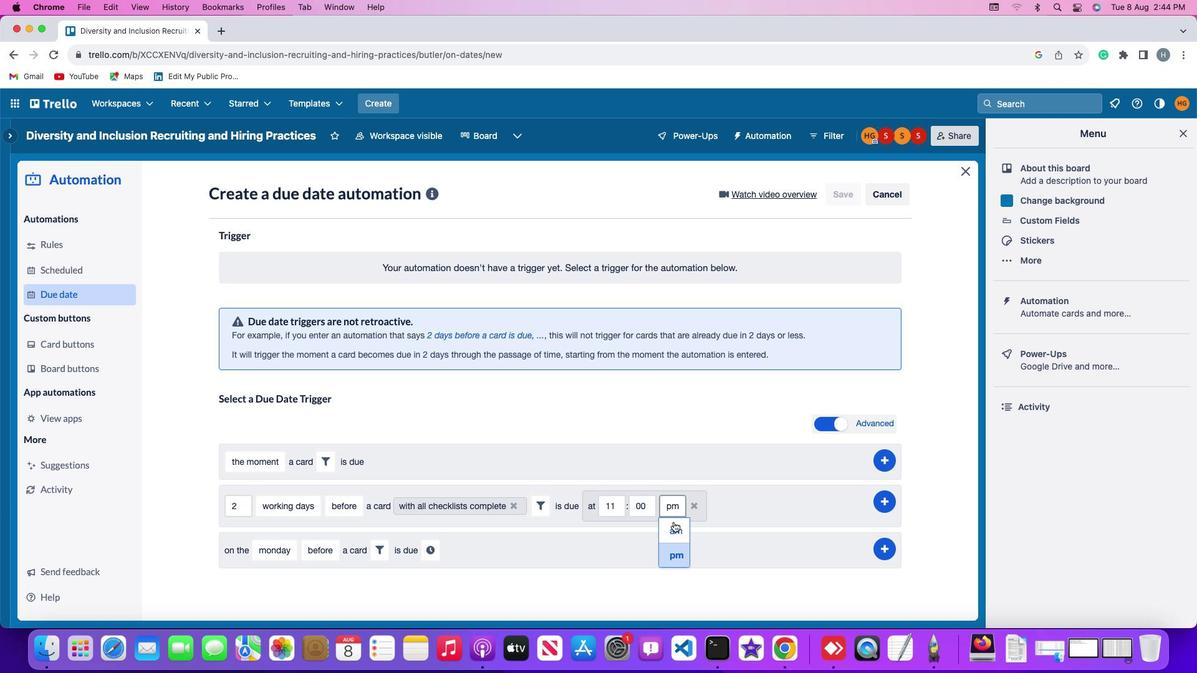 
Action: Mouse pressed left at (674, 522)
Screenshot: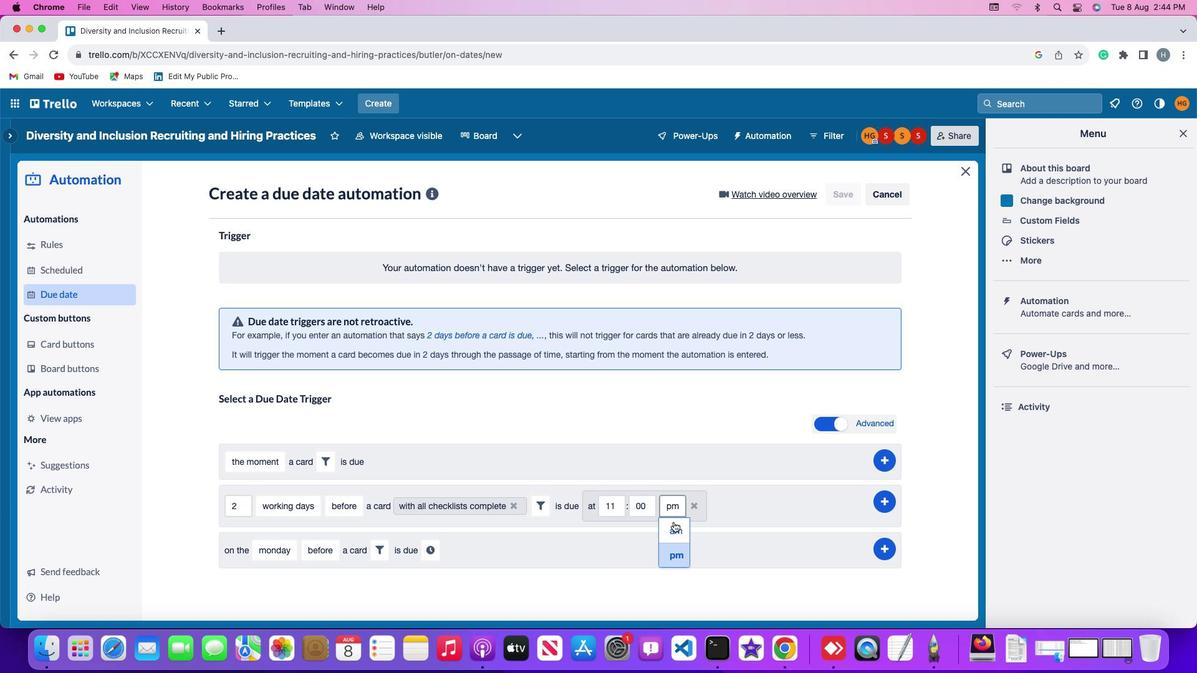 
Action: Mouse moved to (887, 498)
Screenshot: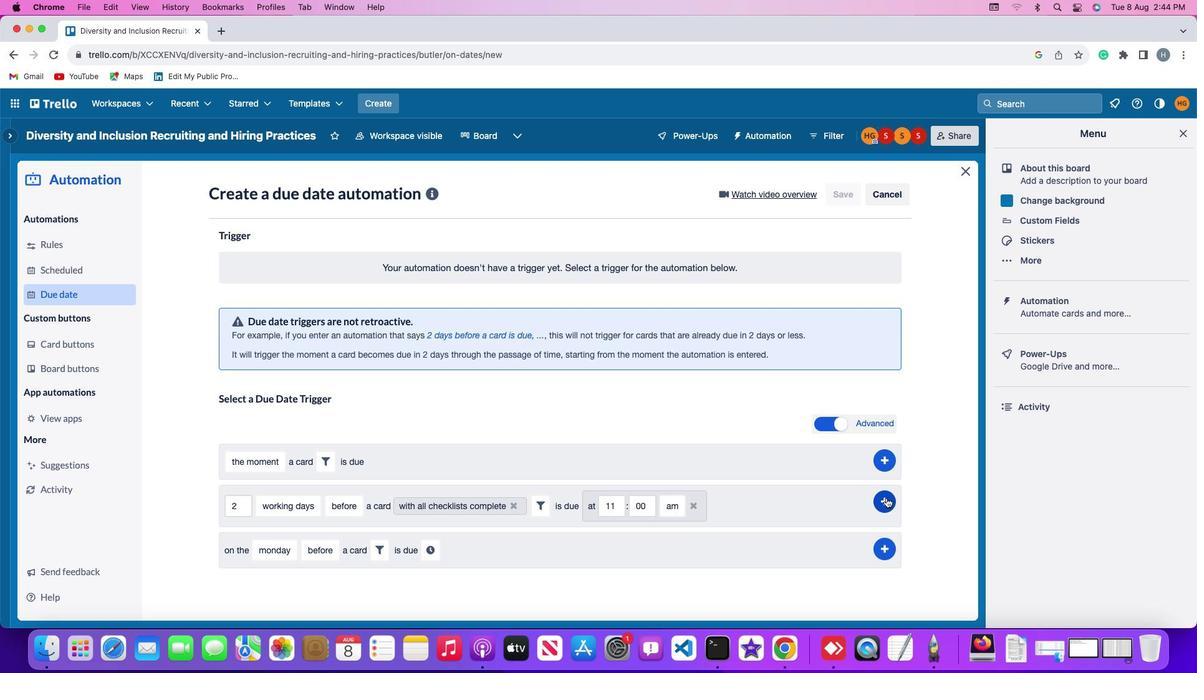 
Action: Mouse pressed left at (887, 498)
Screenshot: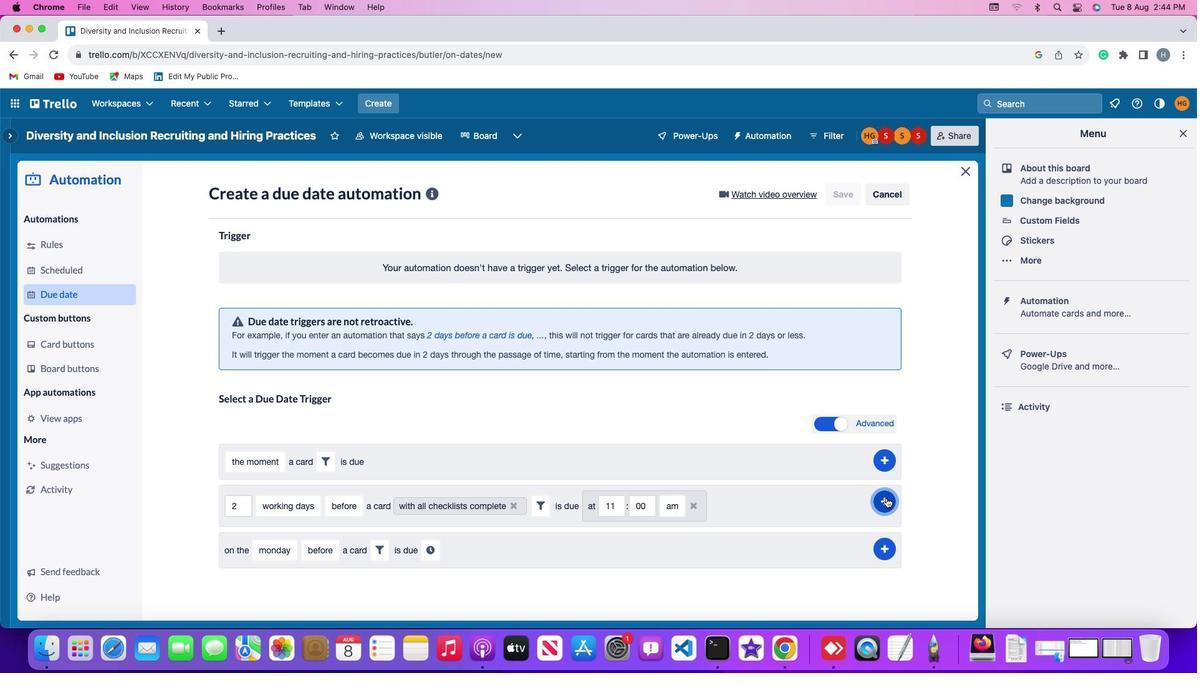 
Action: Mouse moved to (945, 363)
Screenshot: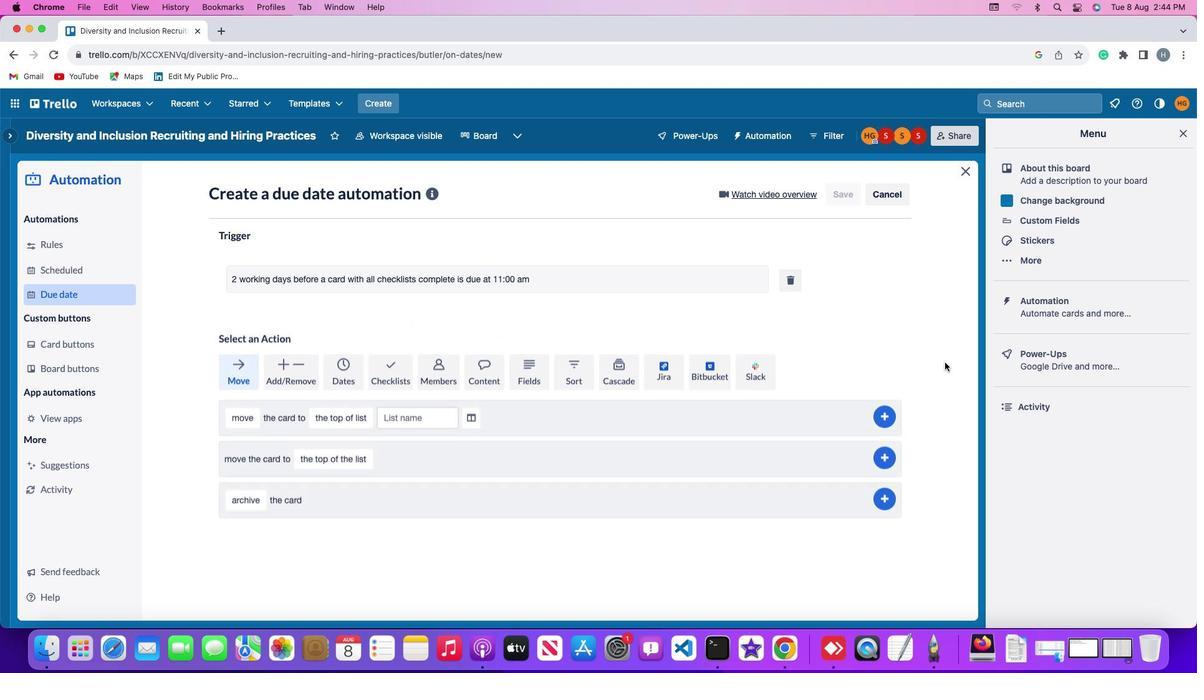 
